 Task: Look for space in Malārd, Iran from 5th September, 2023 to 13th September, 2023 for 6 adults in price range Rs.15000 to Rs.20000. Place can be entire place with 3 bedrooms having 3 beds and 3 bathrooms. Property type can be house, flat, guest house. Booking option can be shelf check-in. Required host language is English.
Action: Mouse moved to (399, 73)
Screenshot: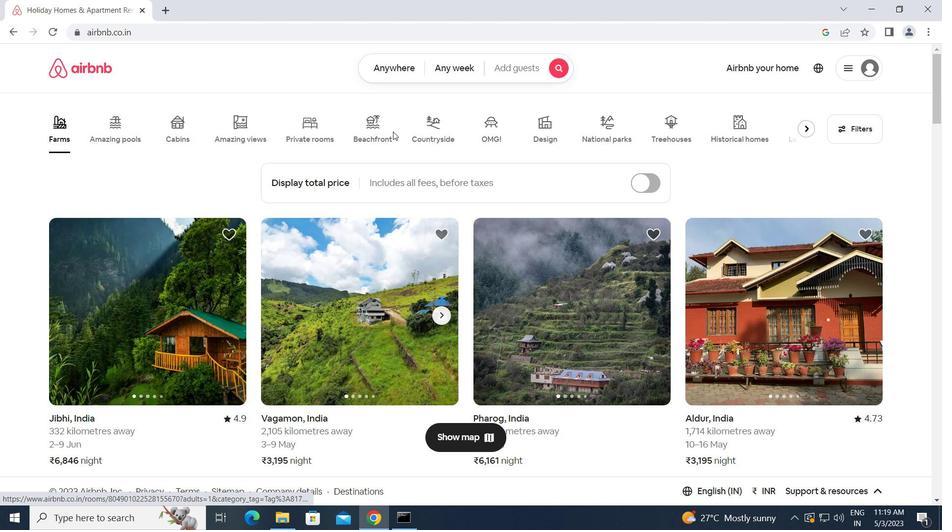 
Action: Mouse pressed left at (399, 73)
Screenshot: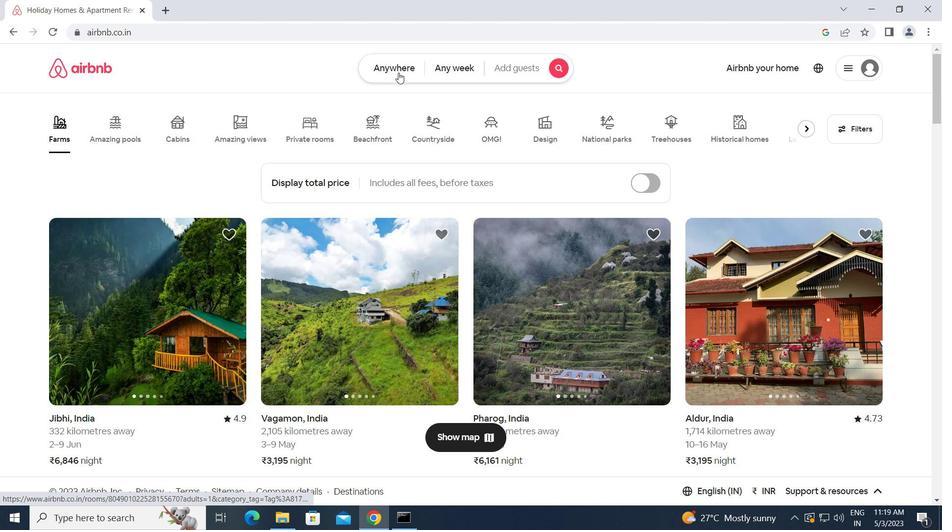 
Action: Mouse moved to (330, 114)
Screenshot: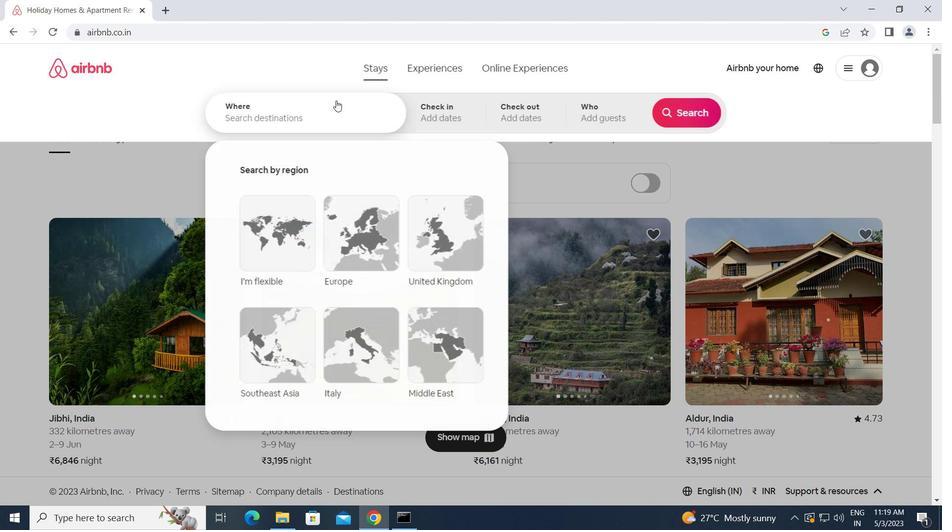 
Action: Mouse pressed left at (330, 114)
Screenshot: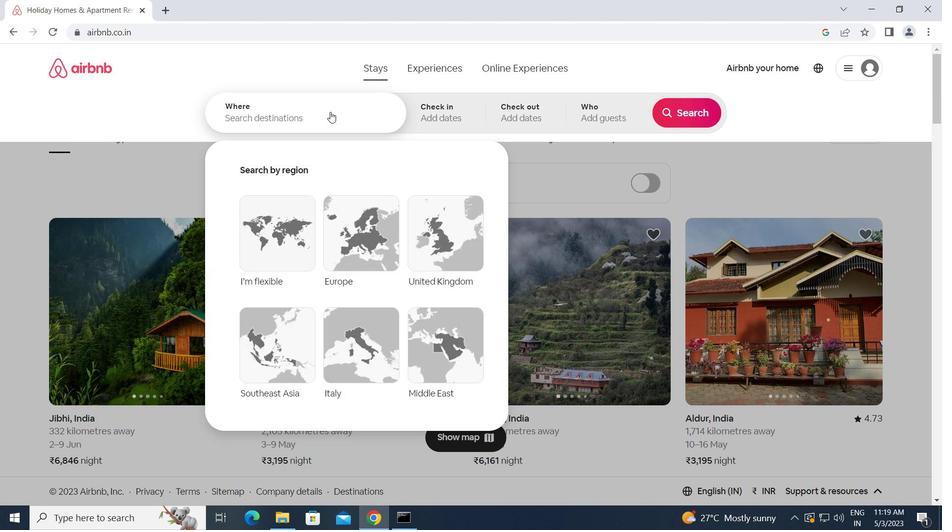 
Action: Key pressed m<Key.caps_lock>alard,<Key.space><Key.caps_lock>i<Key.caps_lock>ran<Key.enter>
Screenshot: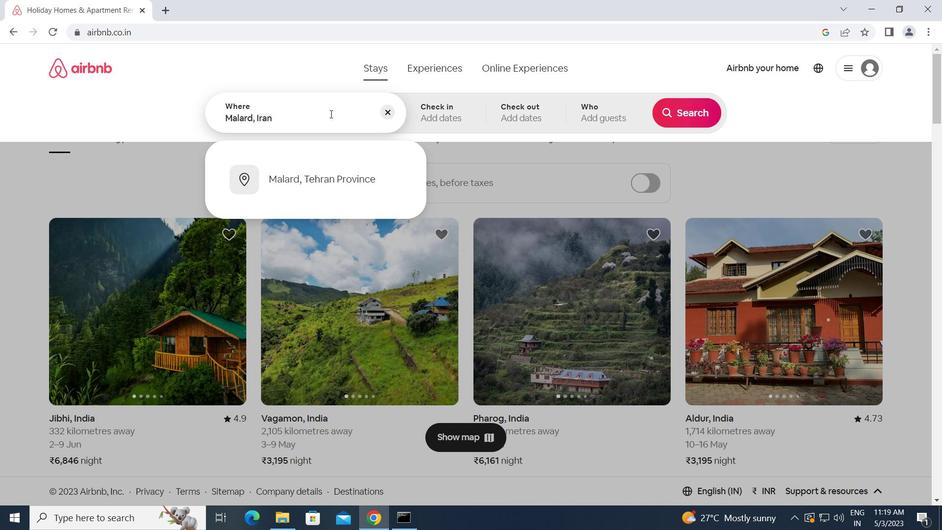 
Action: Mouse moved to (685, 218)
Screenshot: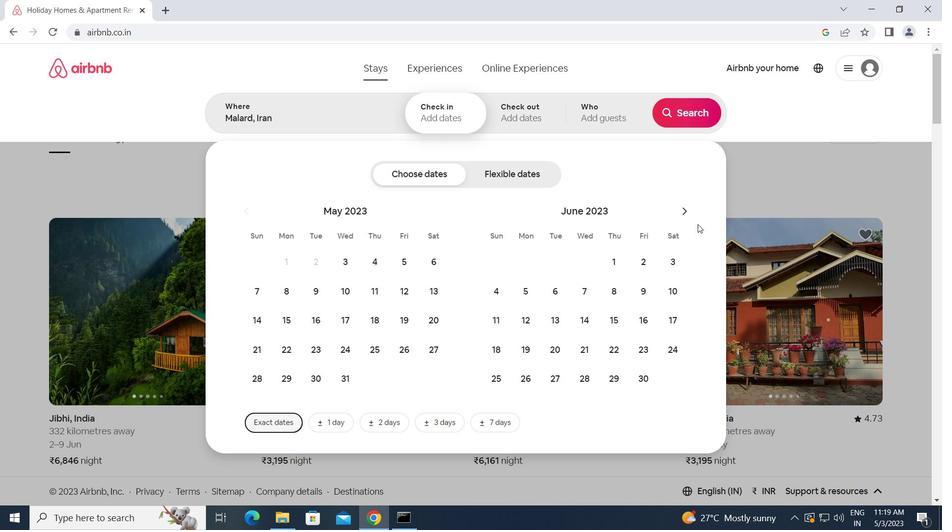 
Action: Mouse pressed left at (685, 218)
Screenshot: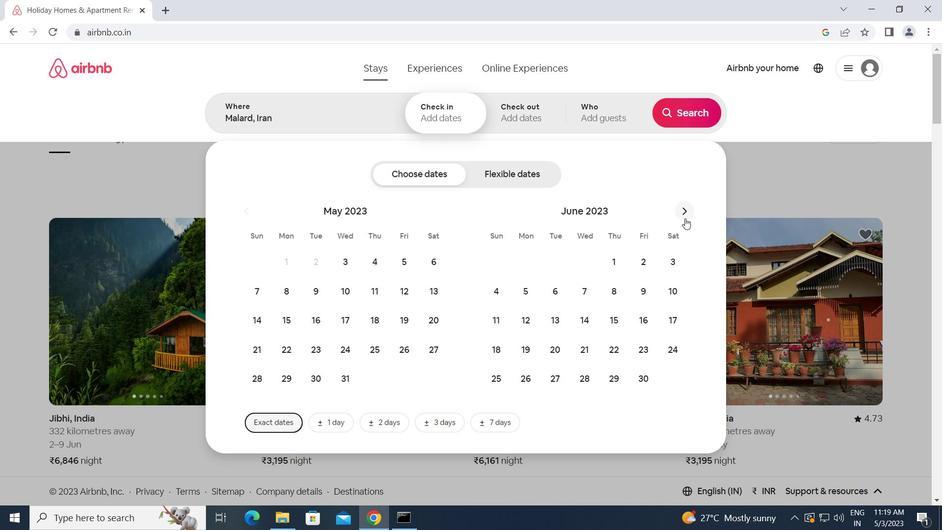 
Action: Mouse pressed left at (685, 218)
Screenshot: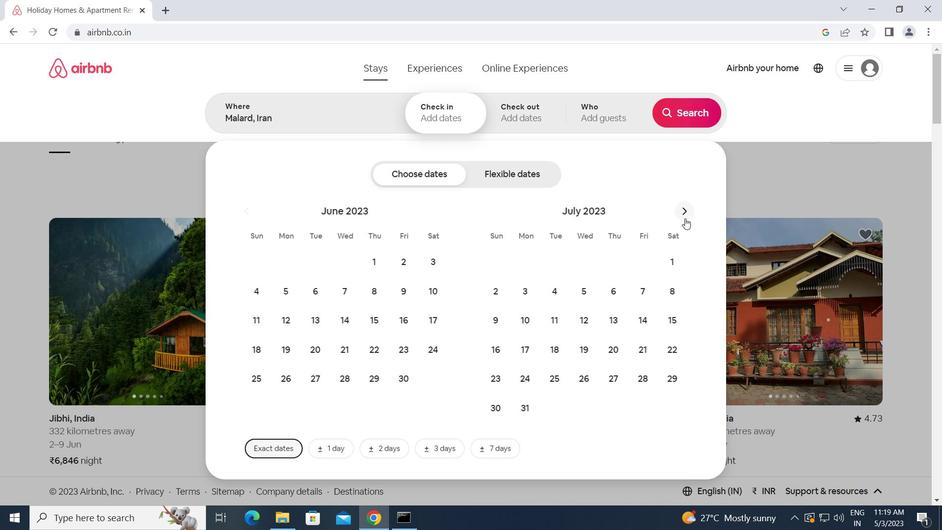 
Action: Mouse pressed left at (685, 218)
Screenshot: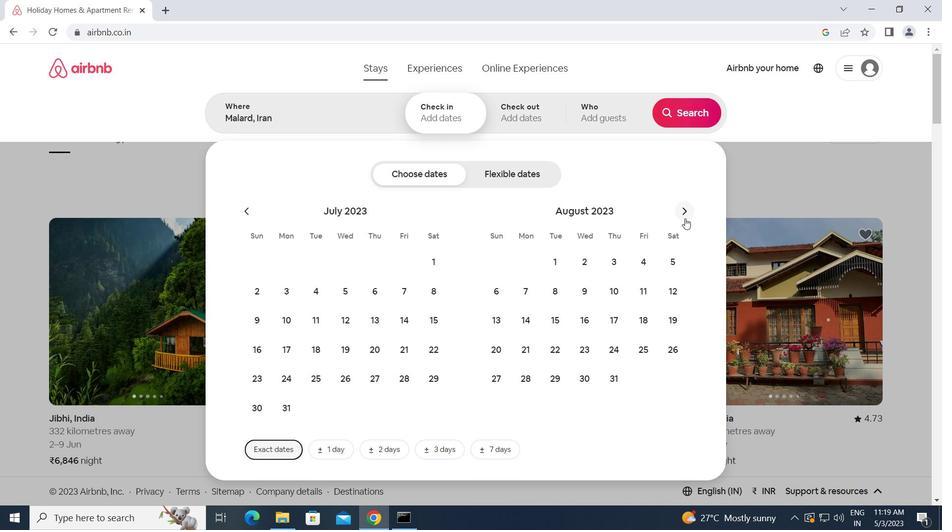 
Action: Mouse moved to (549, 289)
Screenshot: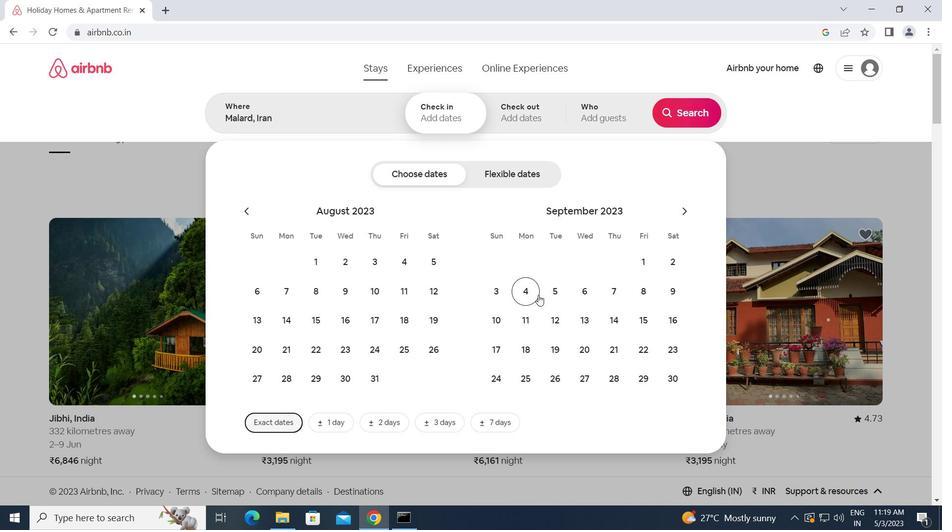 
Action: Mouse pressed left at (549, 289)
Screenshot: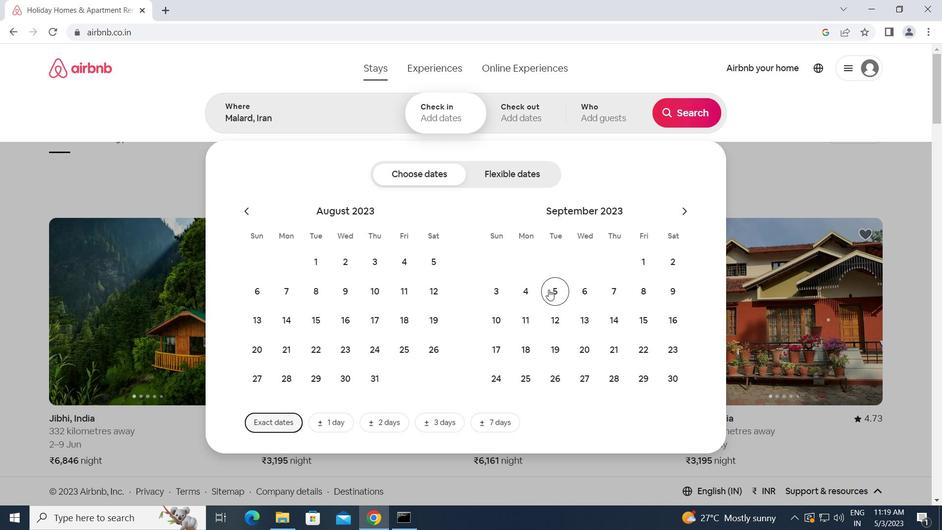 
Action: Mouse moved to (583, 317)
Screenshot: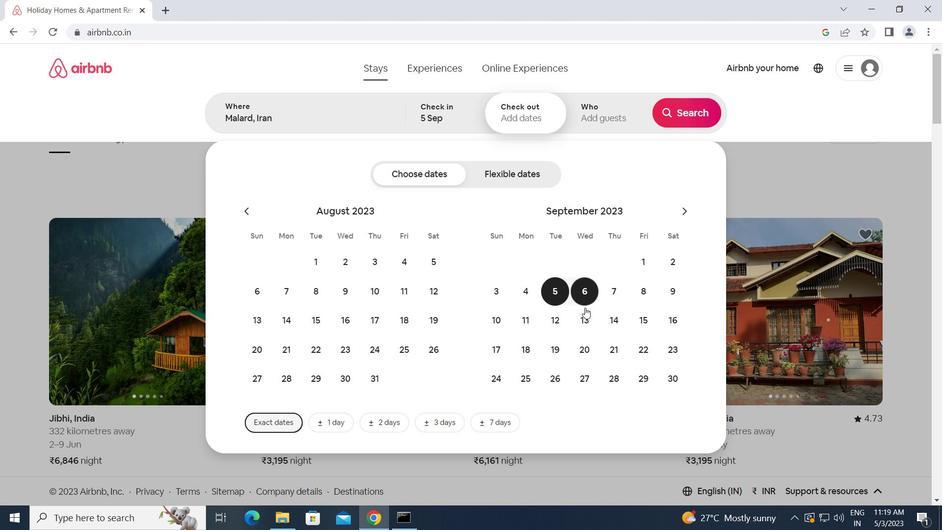 
Action: Mouse pressed left at (583, 317)
Screenshot: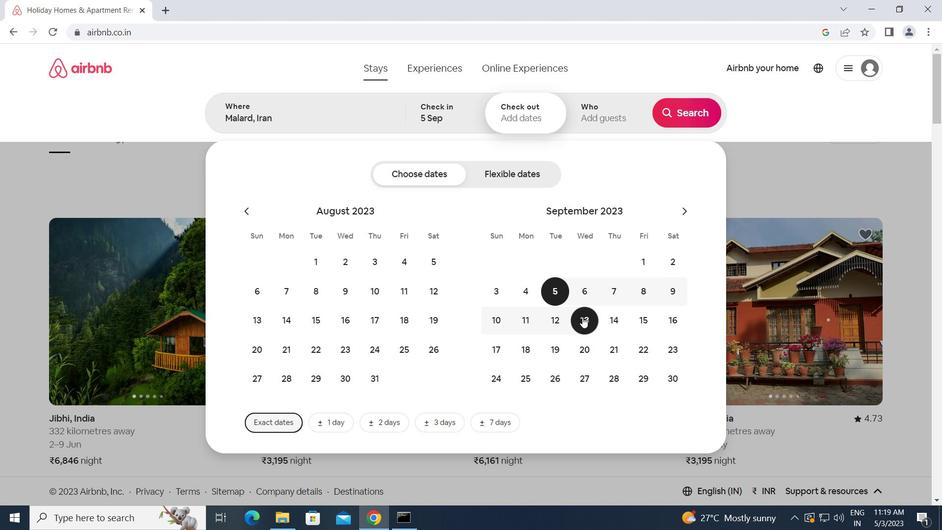 
Action: Mouse moved to (590, 111)
Screenshot: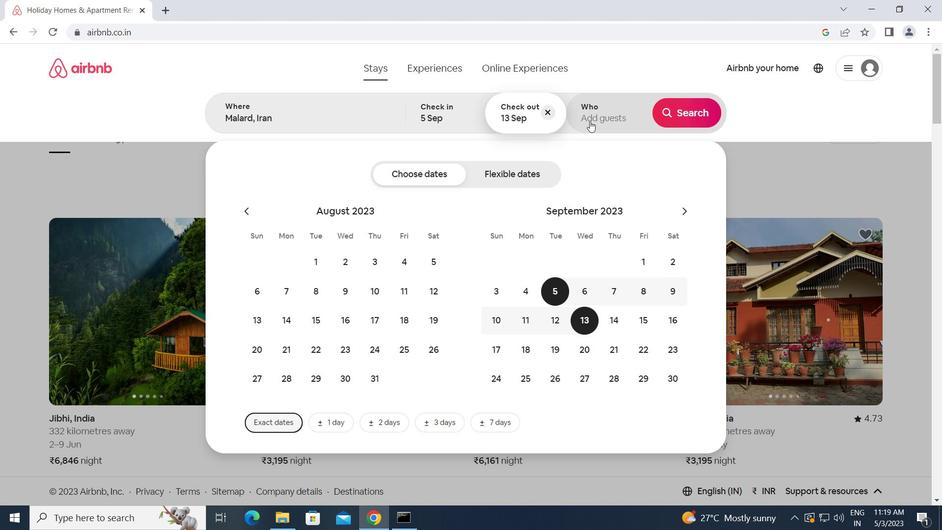 
Action: Mouse pressed left at (590, 111)
Screenshot: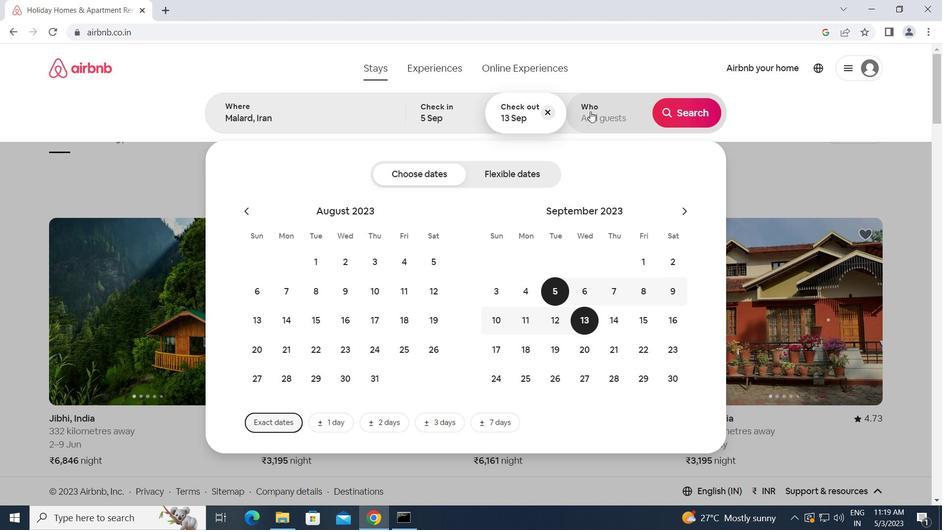 
Action: Mouse moved to (689, 173)
Screenshot: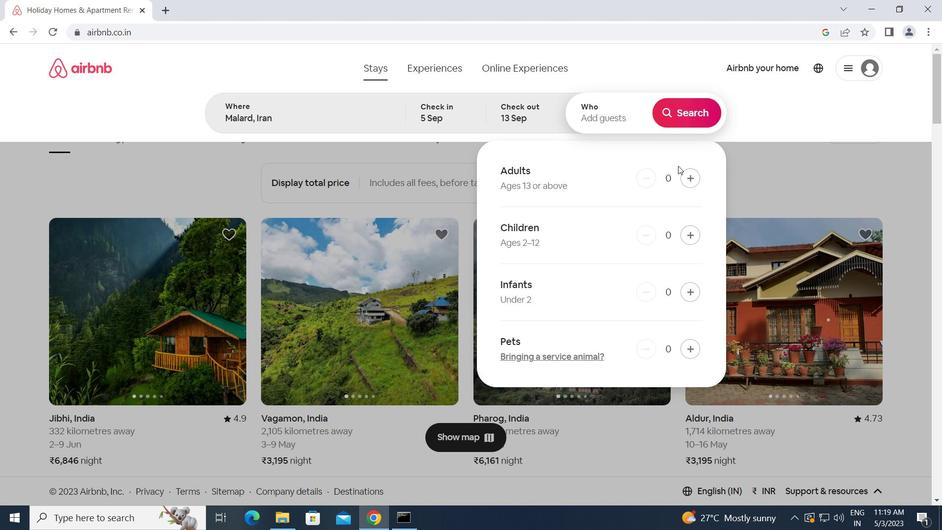 
Action: Mouse pressed left at (689, 173)
Screenshot: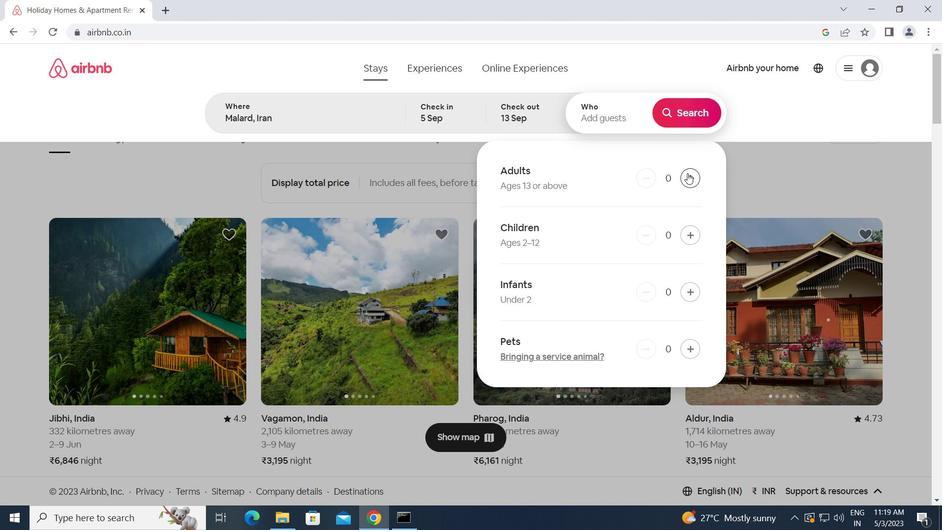 
Action: Mouse pressed left at (689, 173)
Screenshot: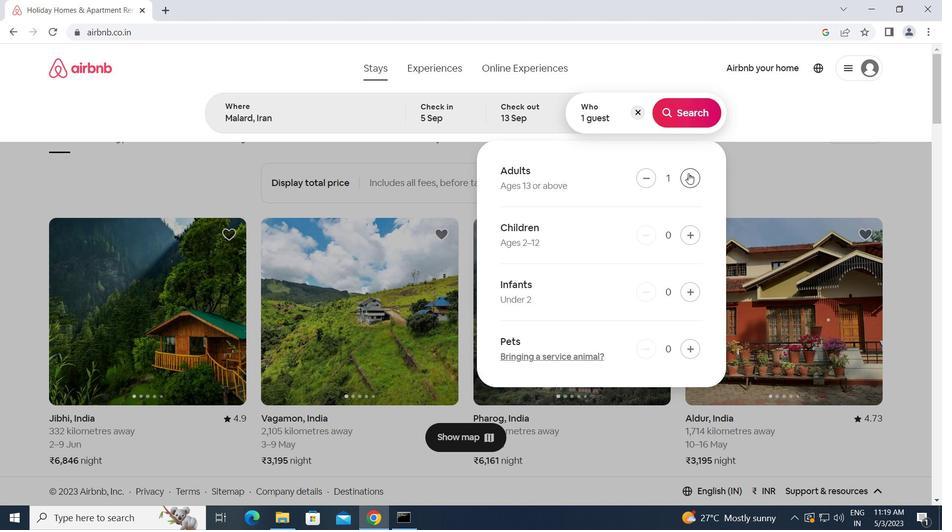 
Action: Mouse pressed left at (689, 173)
Screenshot: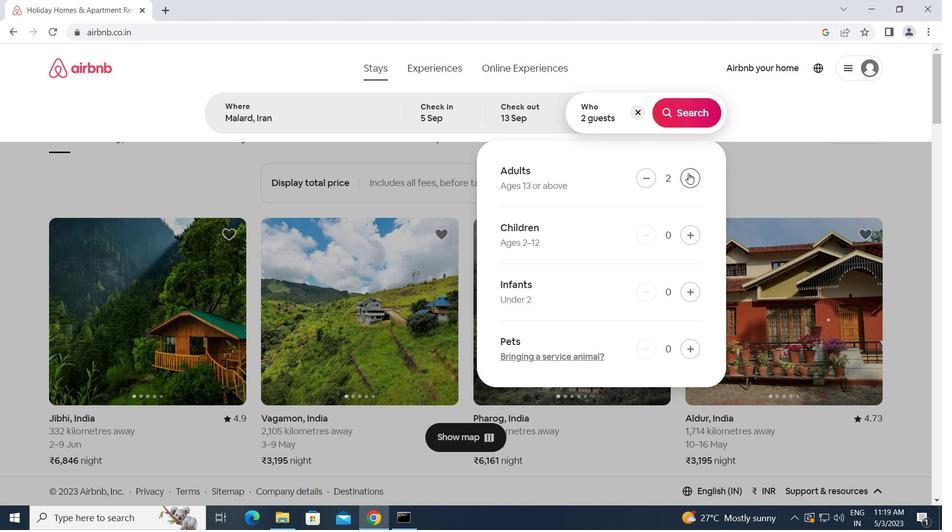 
Action: Mouse pressed left at (689, 173)
Screenshot: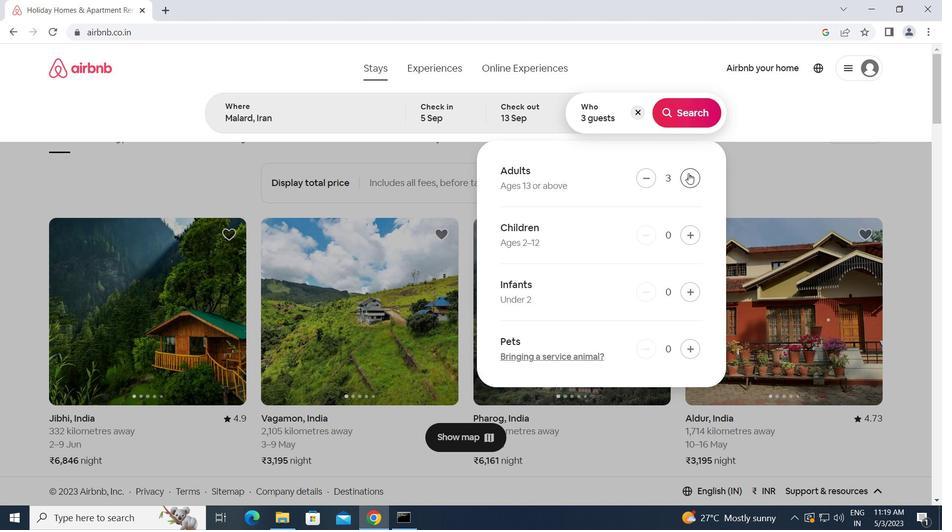 
Action: Mouse pressed left at (689, 173)
Screenshot: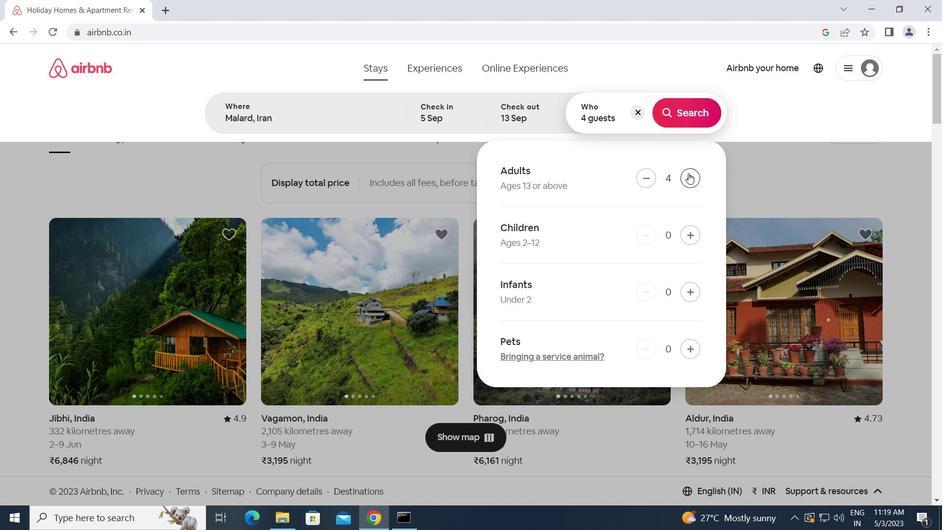 
Action: Mouse pressed left at (689, 173)
Screenshot: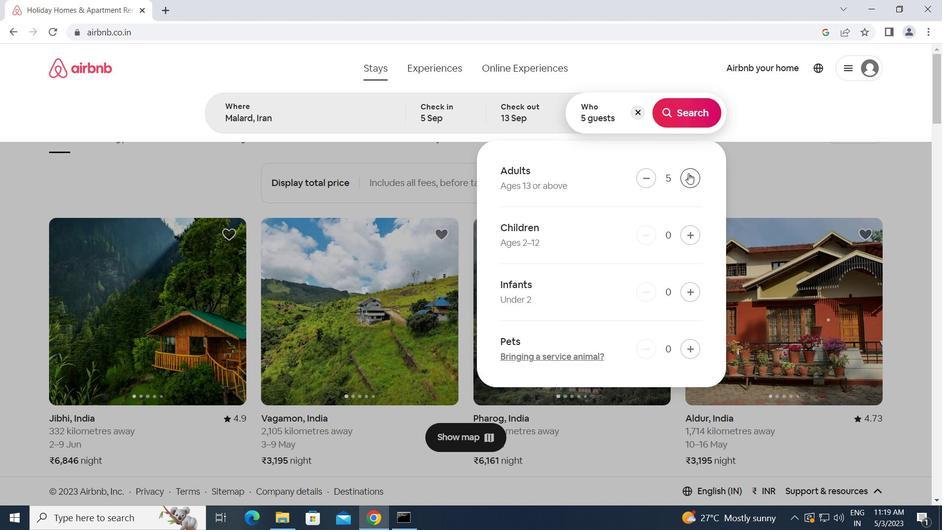 
Action: Mouse moved to (674, 115)
Screenshot: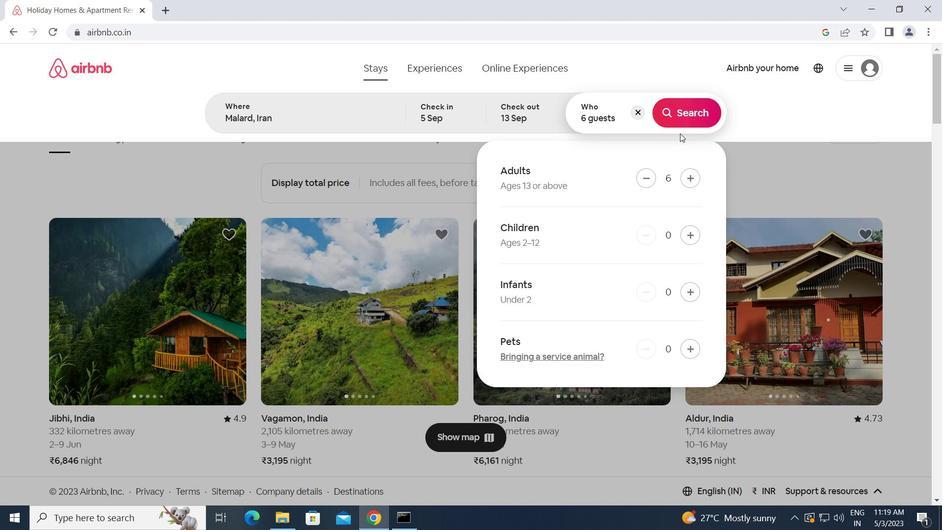 
Action: Mouse pressed left at (674, 115)
Screenshot: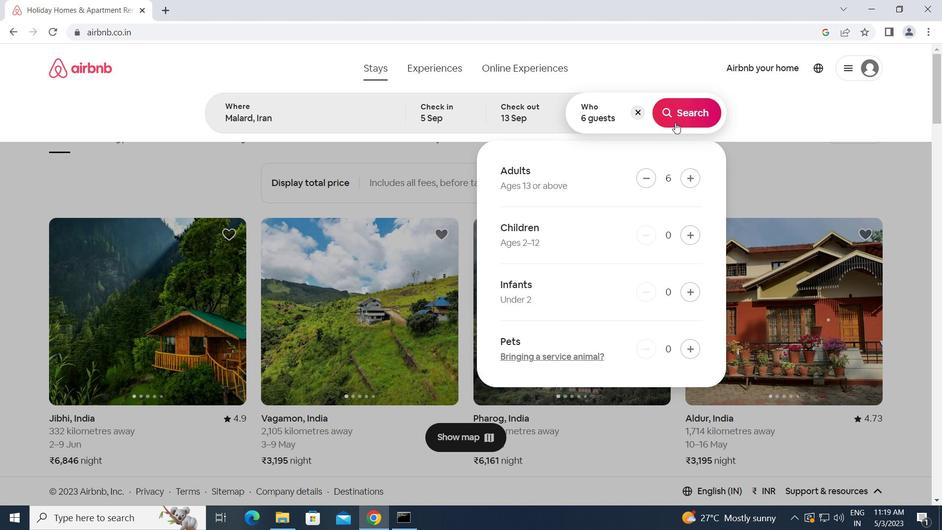 
Action: Mouse moved to (876, 111)
Screenshot: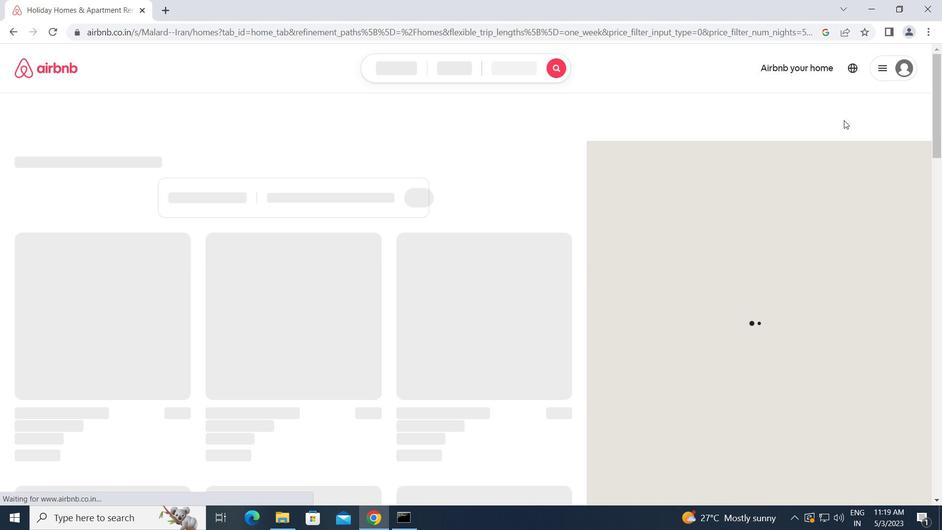 
Action: Mouse pressed left at (876, 111)
Screenshot: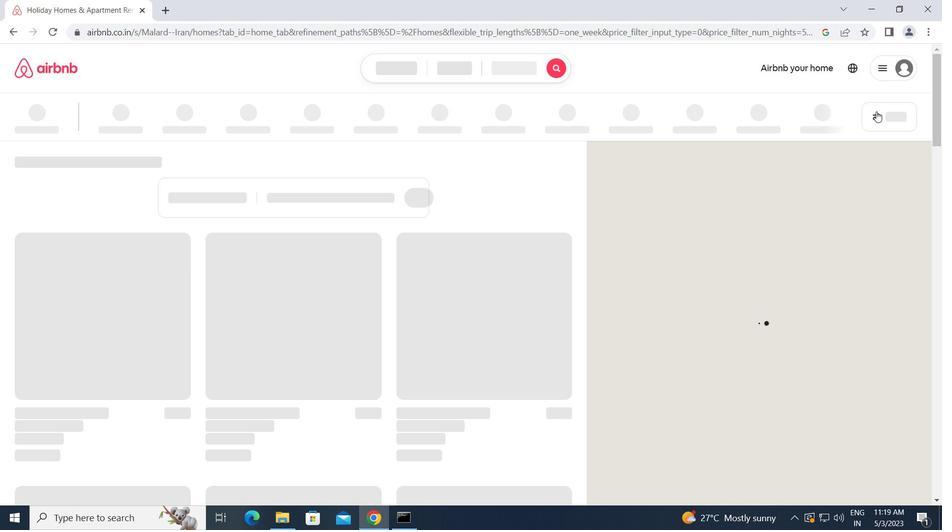 
Action: Mouse moved to (312, 186)
Screenshot: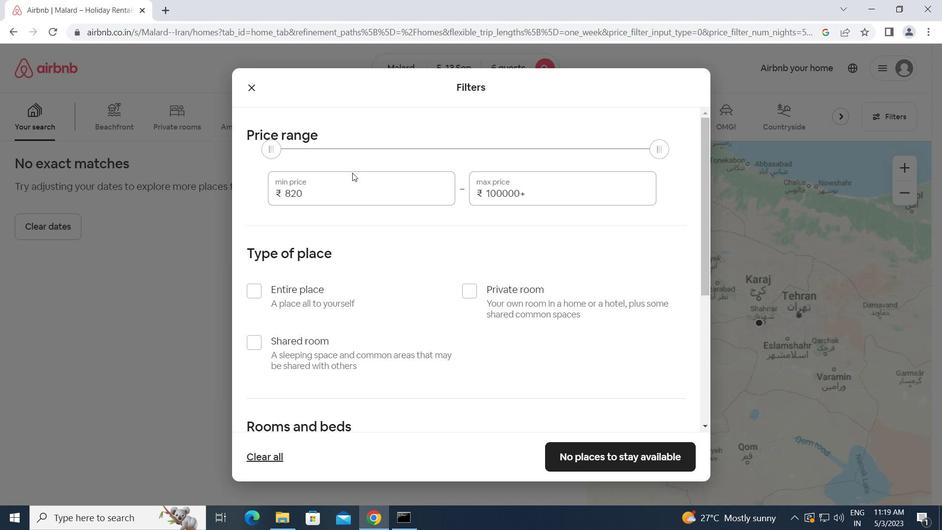 
Action: Mouse pressed left at (312, 186)
Screenshot: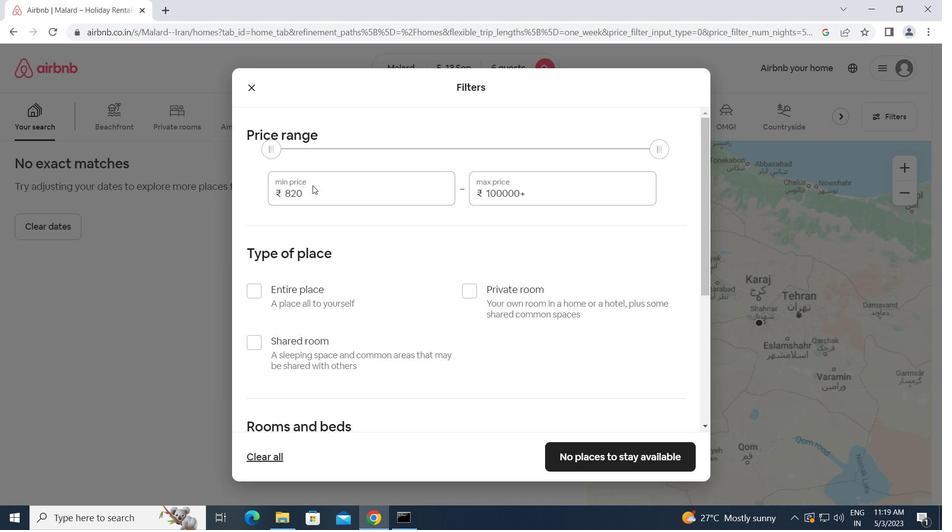 
Action: Mouse moved to (301, 195)
Screenshot: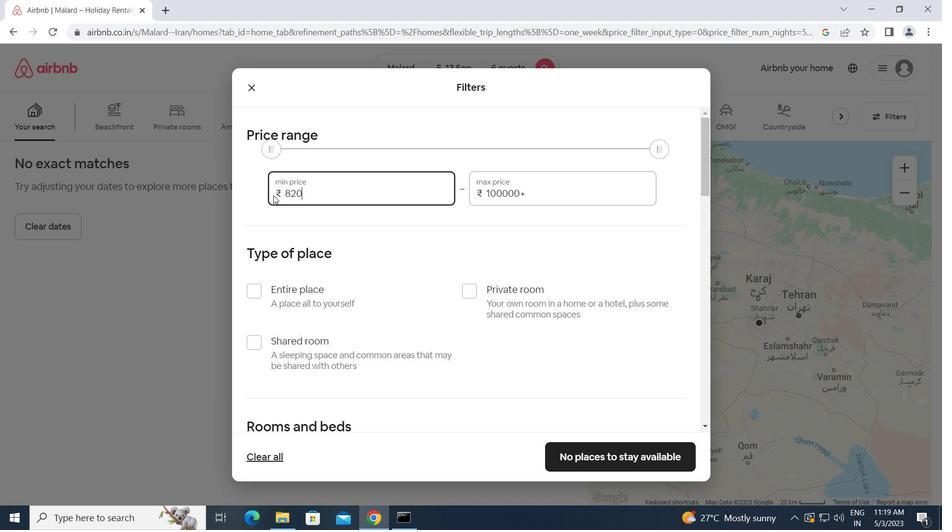 
Action: Mouse pressed left at (301, 195)
Screenshot: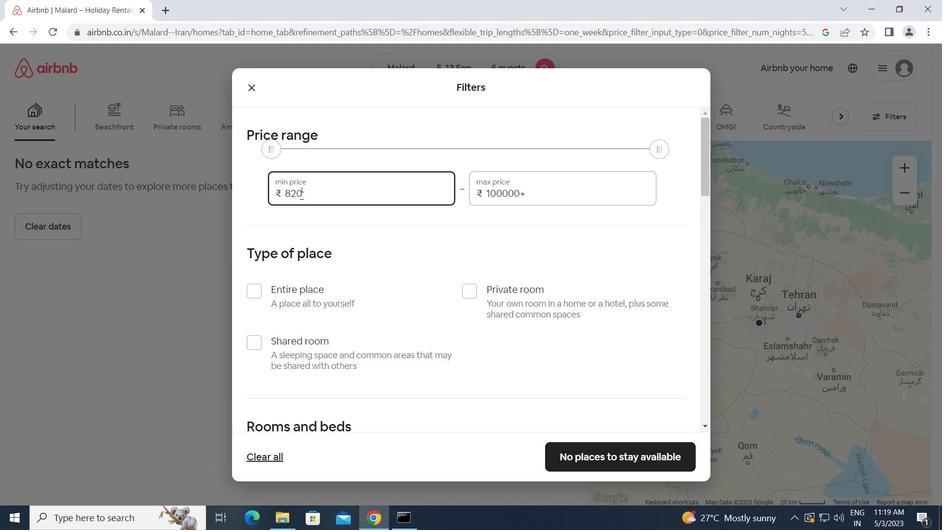 
Action: Mouse moved to (281, 195)
Screenshot: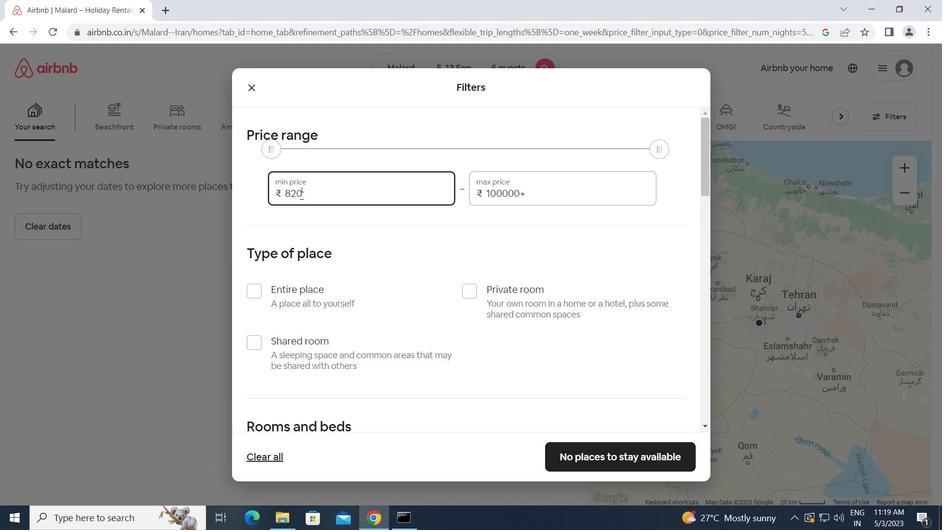 
Action: Key pressed 15000<Key.tab>20000
Screenshot: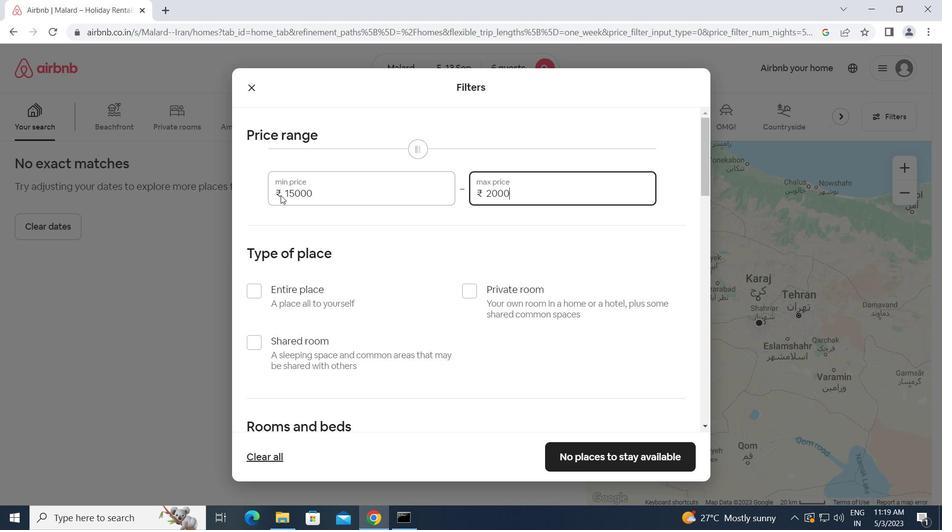 
Action: Mouse moved to (248, 292)
Screenshot: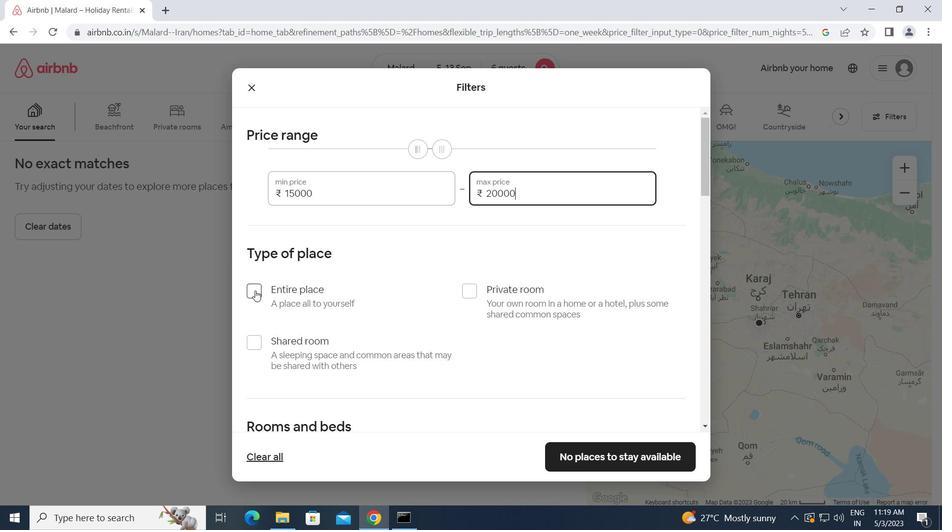 
Action: Mouse pressed left at (248, 292)
Screenshot: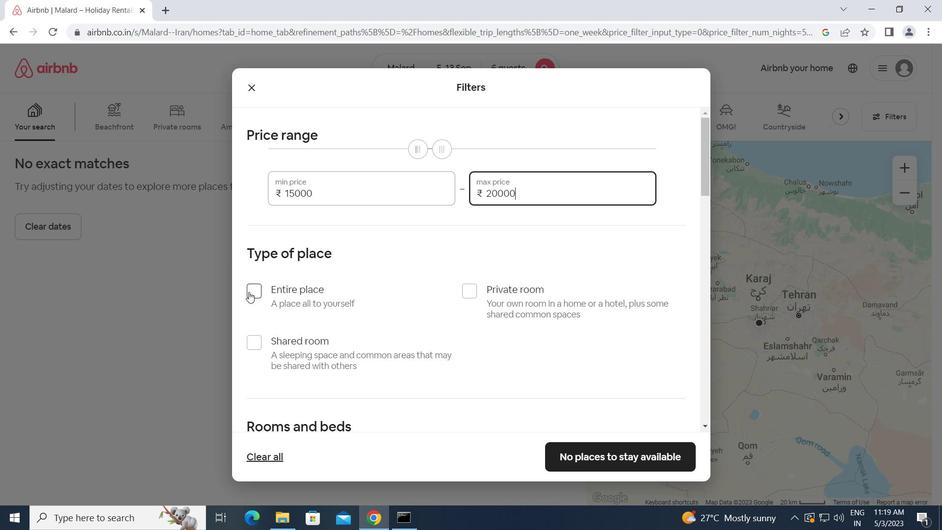 
Action: Mouse moved to (339, 297)
Screenshot: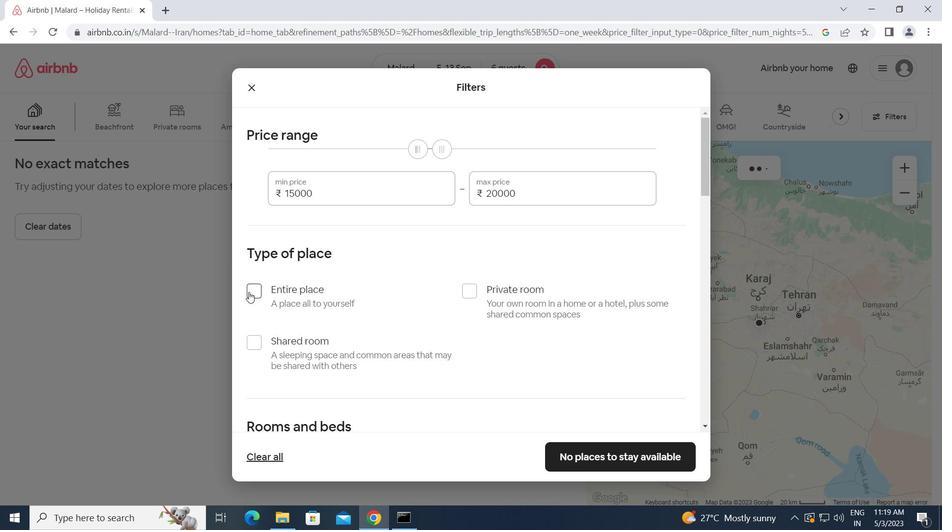 
Action: Mouse scrolled (339, 297) with delta (0, 0)
Screenshot: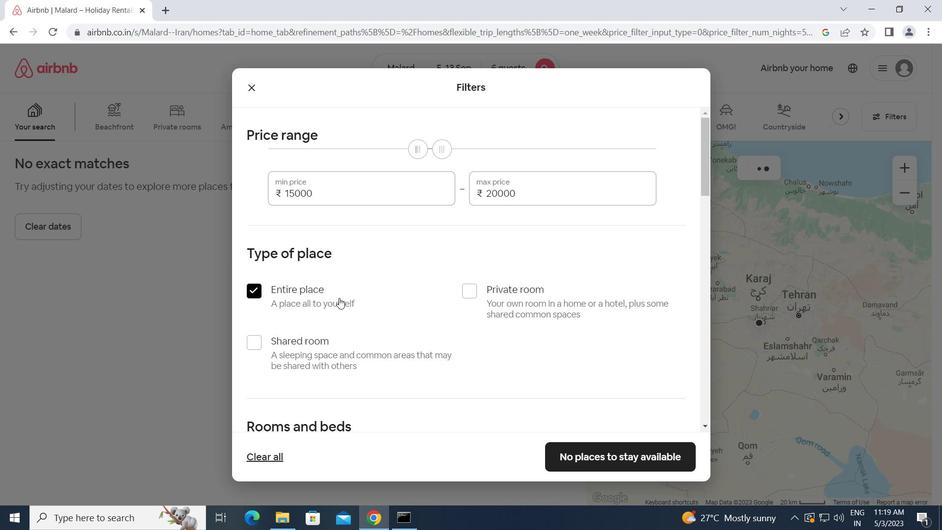 
Action: Mouse scrolled (339, 297) with delta (0, 0)
Screenshot: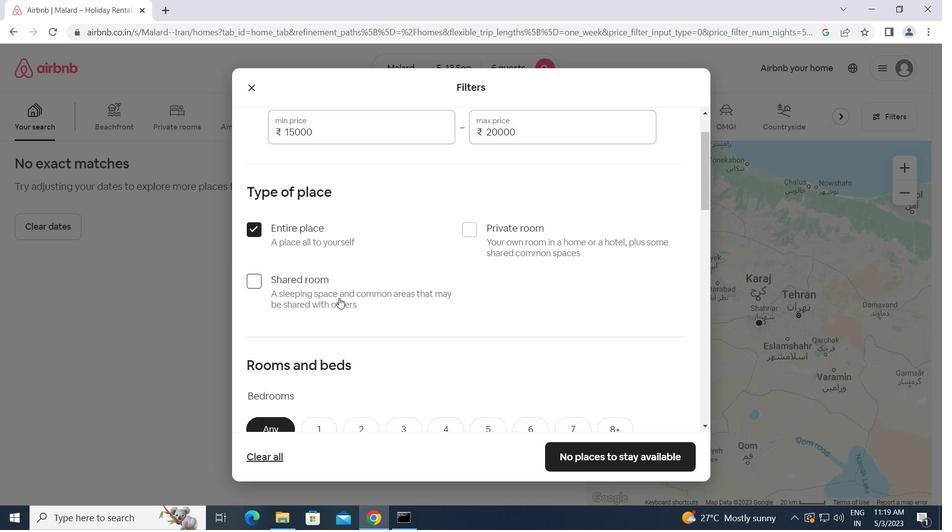 
Action: Mouse scrolled (339, 297) with delta (0, 0)
Screenshot: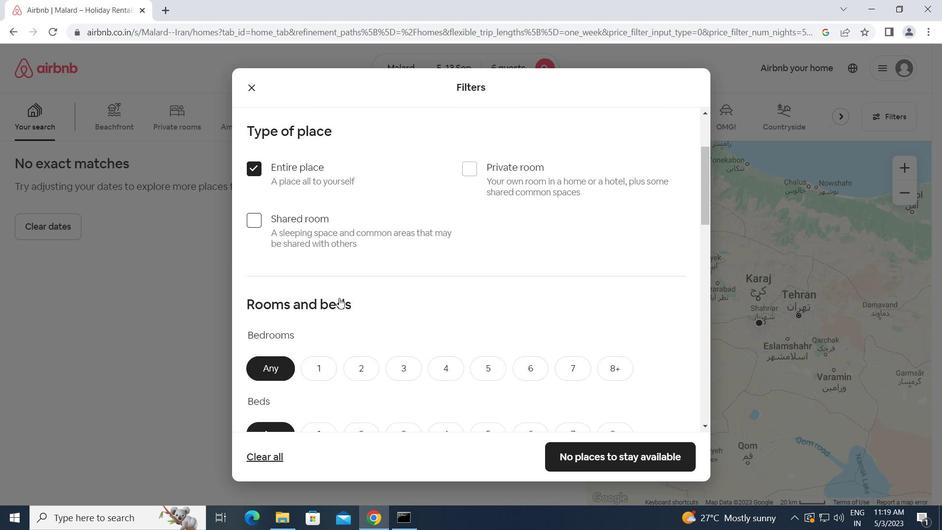 
Action: Mouse moved to (402, 308)
Screenshot: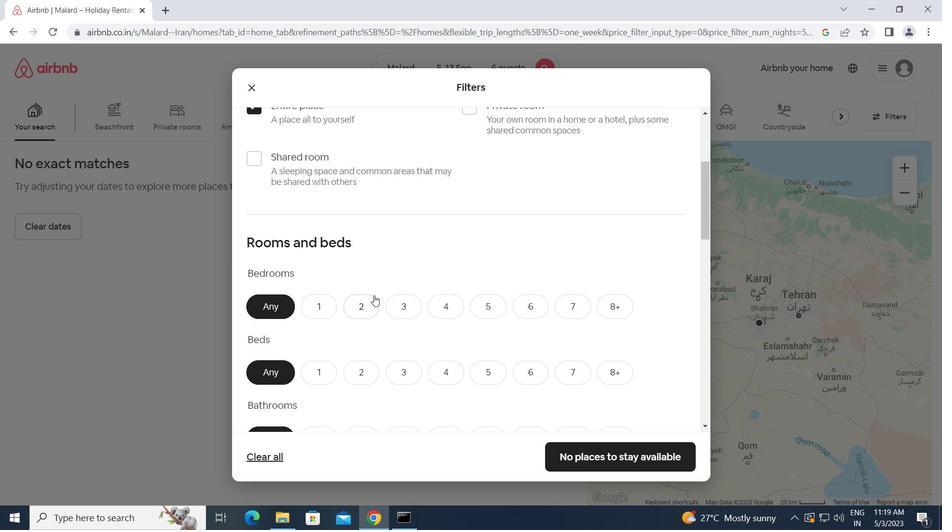 
Action: Mouse pressed left at (402, 308)
Screenshot: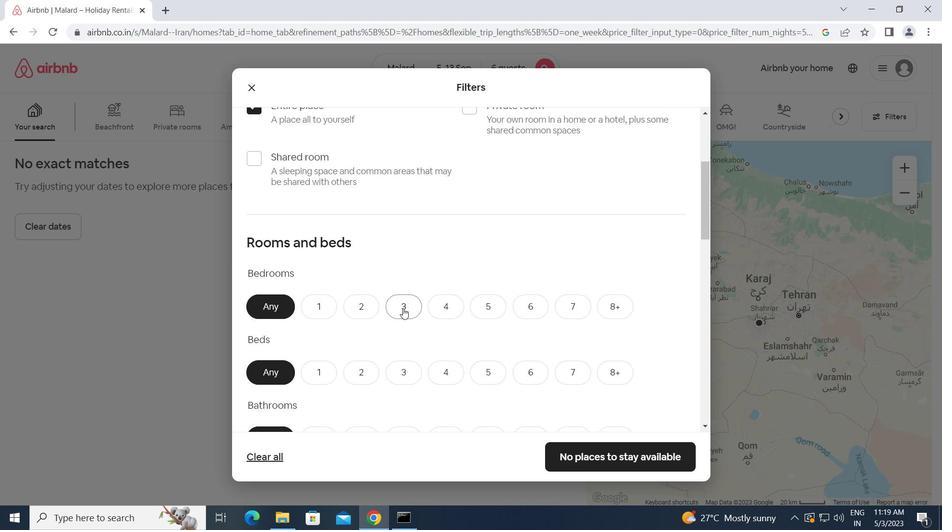 
Action: Mouse moved to (408, 366)
Screenshot: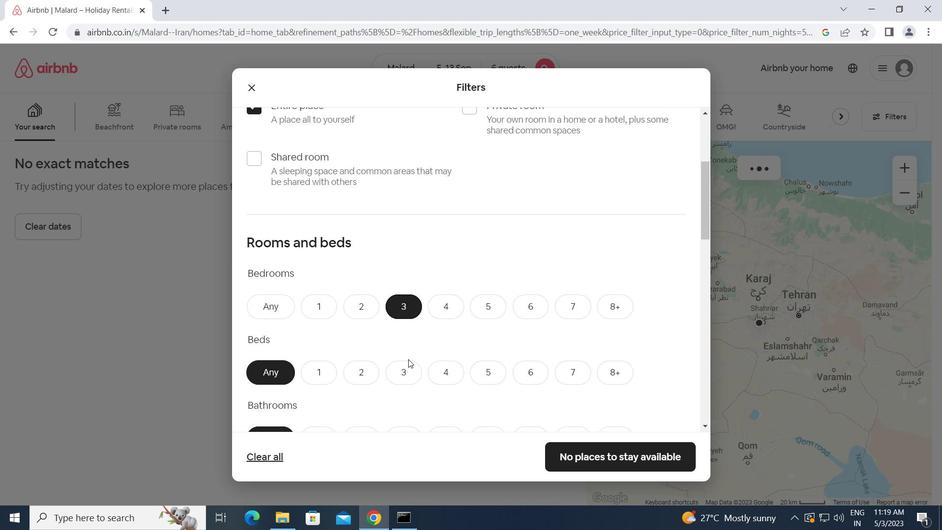 
Action: Mouse pressed left at (408, 366)
Screenshot: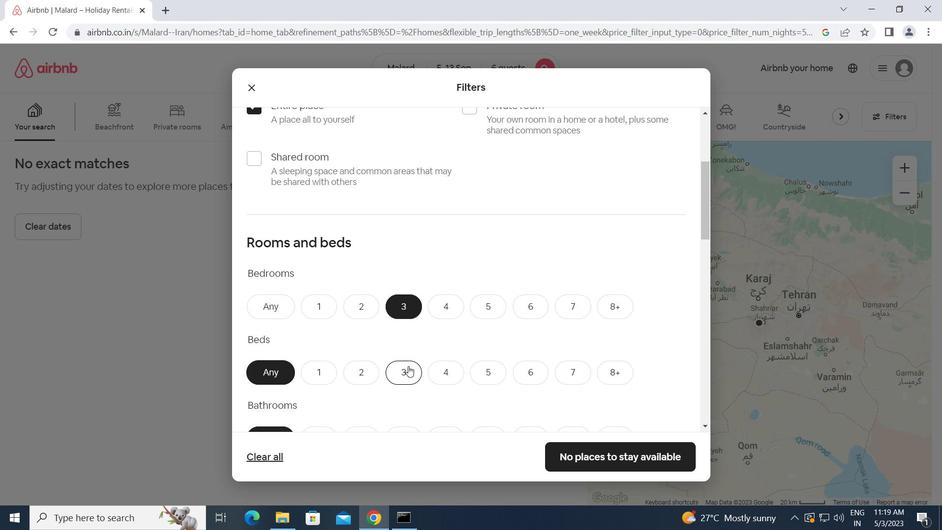 
Action: Mouse scrolled (408, 365) with delta (0, 0)
Screenshot: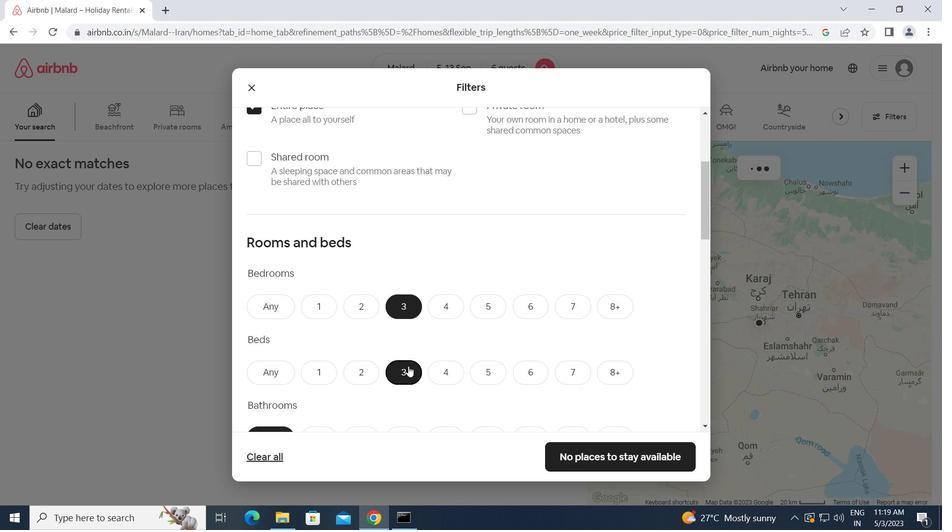 
Action: Mouse scrolled (408, 365) with delta (0, 0)
Screenshot: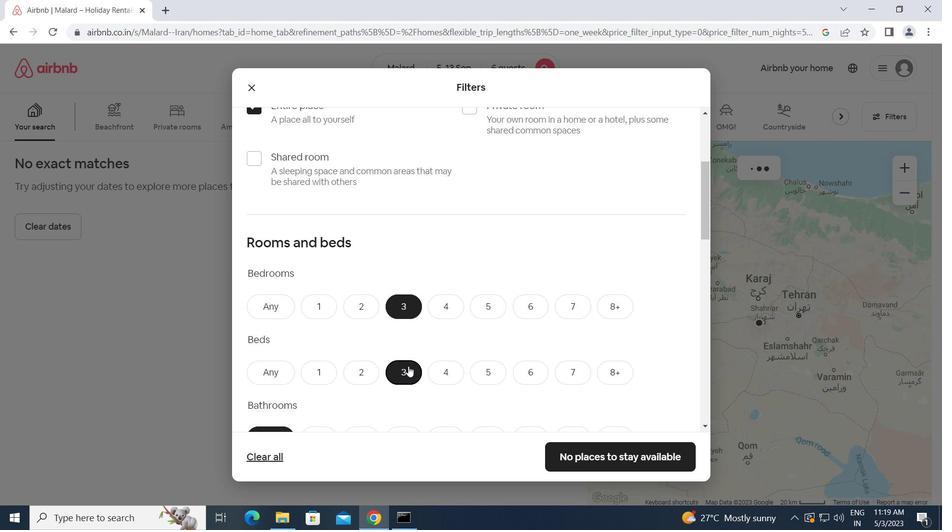 
Action: Mouse scrolled (408, 365) with delta (0, 0)
Screenshot: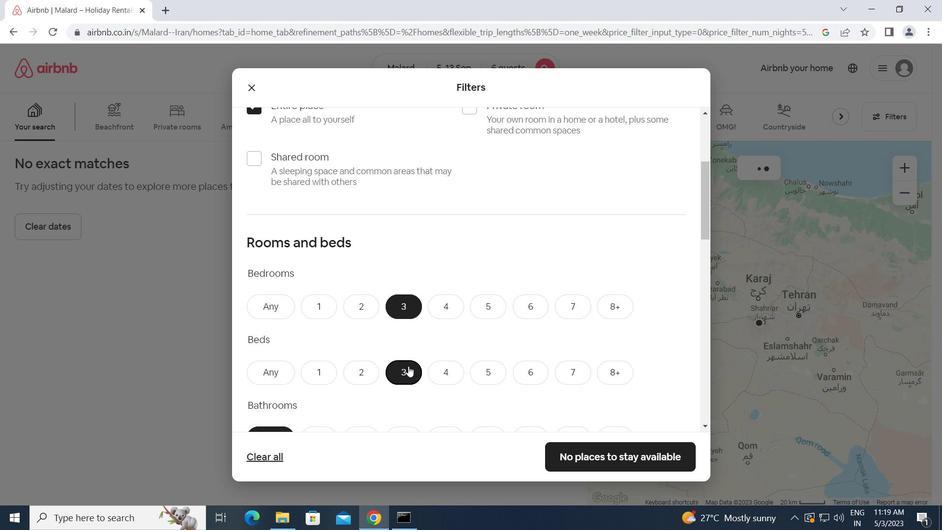 
Action: Mouse moved to (405, 253)
Screenshot: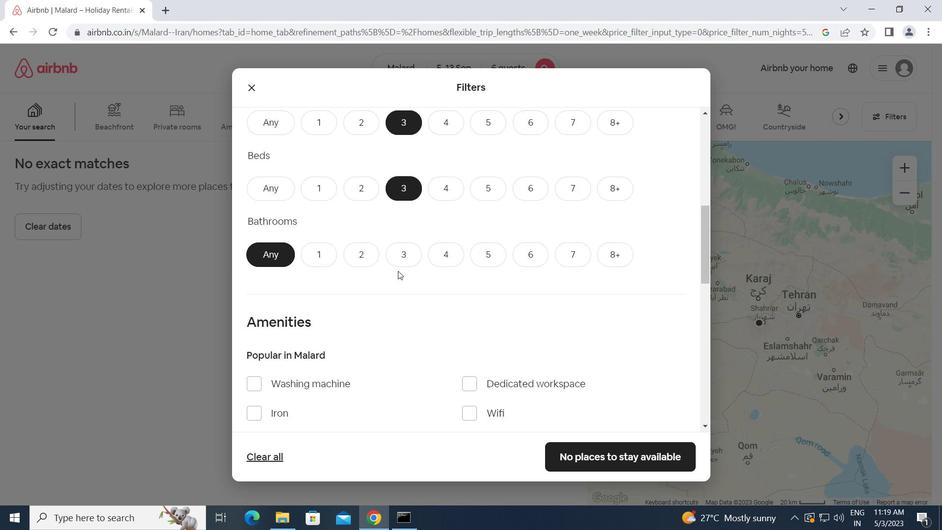 
Action: Mouse pressed left at (405, 253)
Screenshot: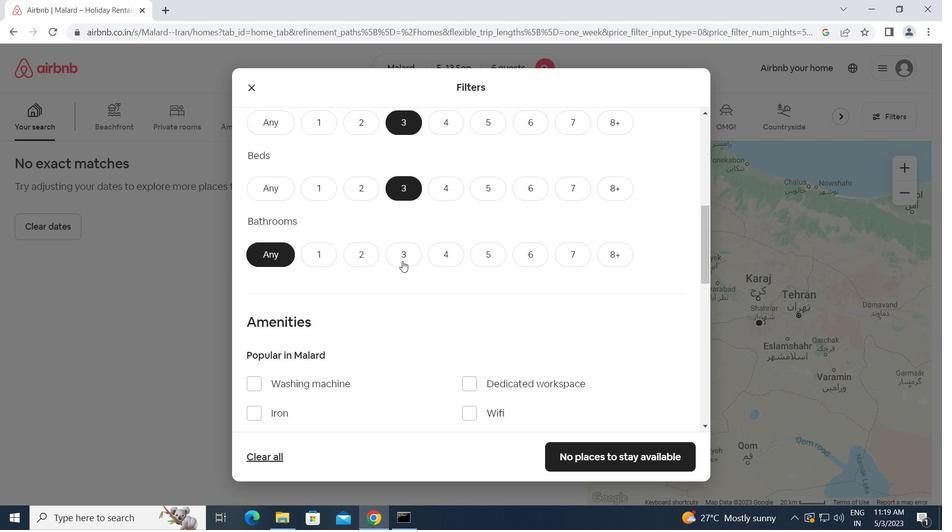 
Action: Mouse moved to (427, 272)
Screenshot: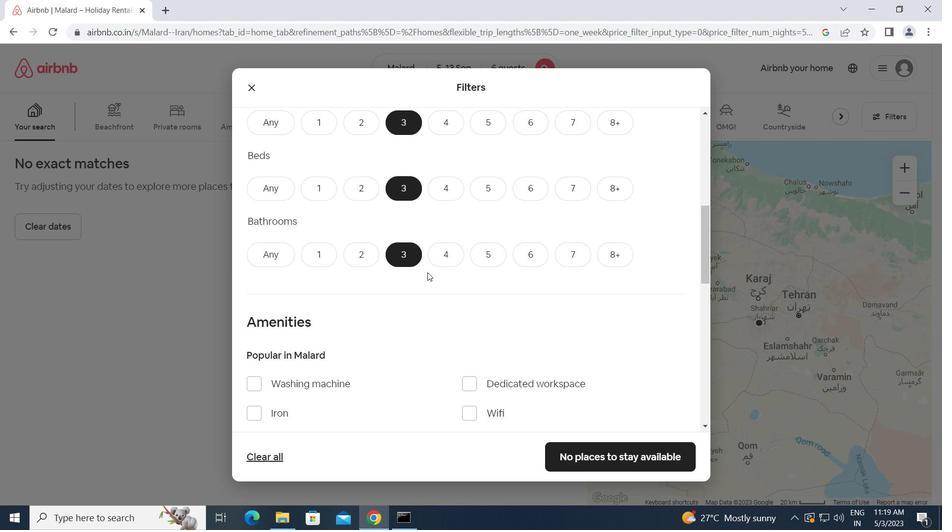 
Action: Mouse scrolled (427, 271) with delta (0, 0)
Screenshot: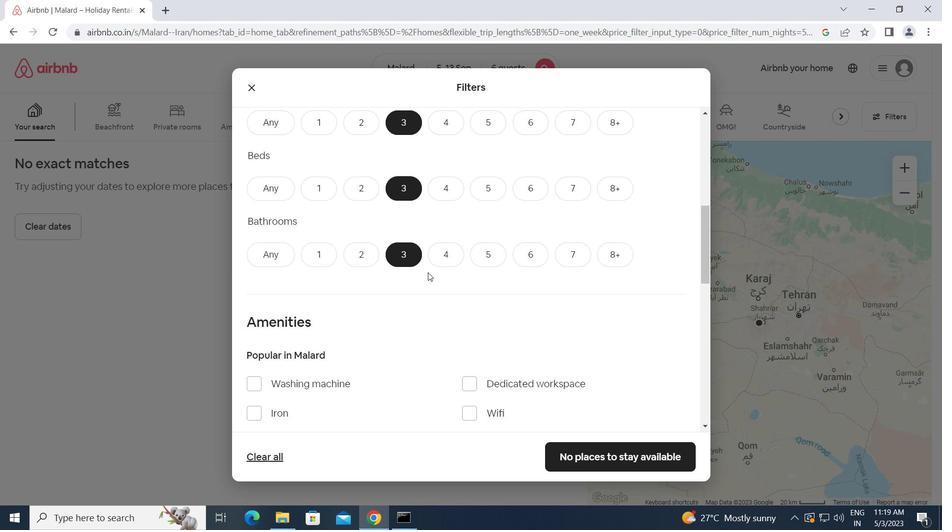 
Action: Mouse moved to (409, 279)
Screenshot: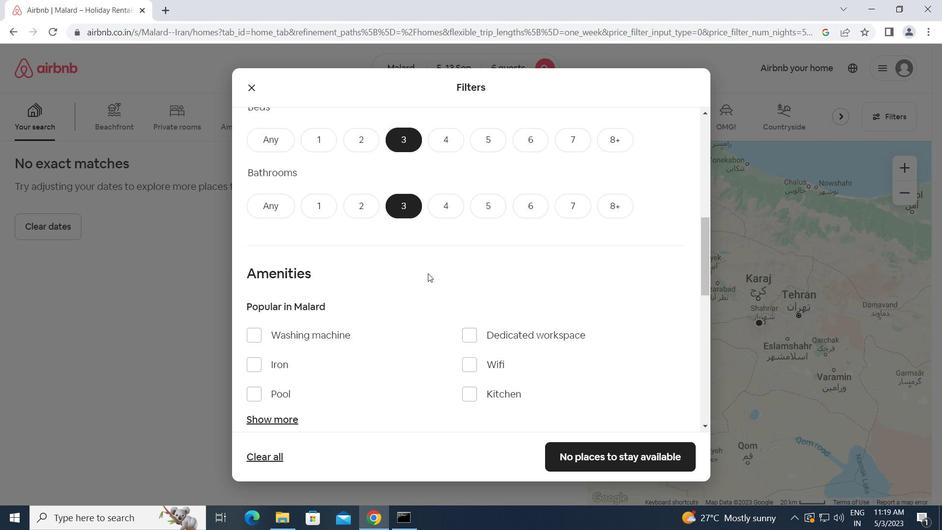 
Action: Mouse scrolled (409, 279) with delta (0, 0)
Screenshot: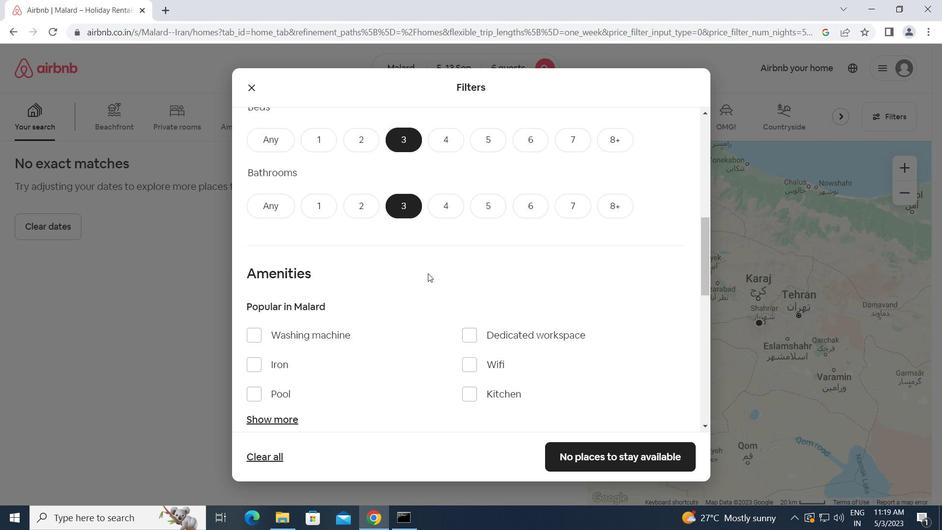 
Action: Mouse moved to (406, 280)
Screenshot: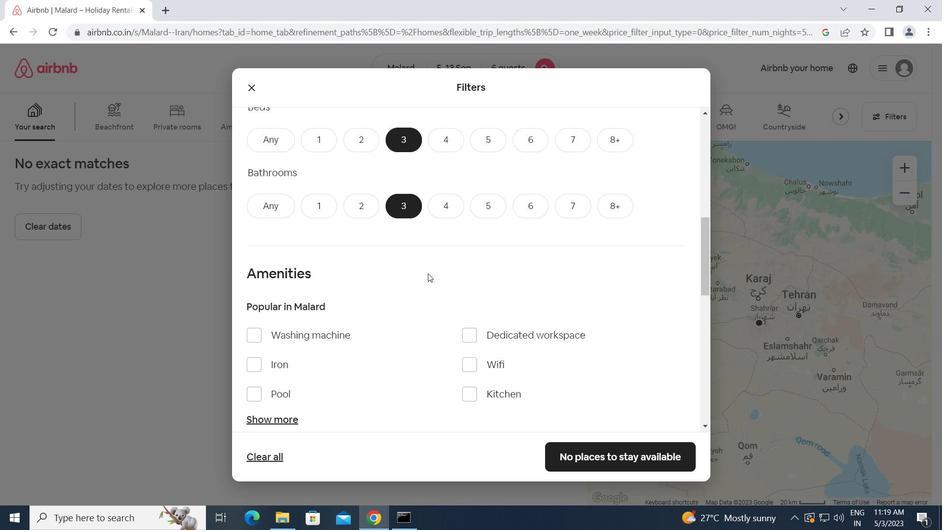 
Action: Mouse scrolled (406, 279) with delta (0, 0)
Screenshot: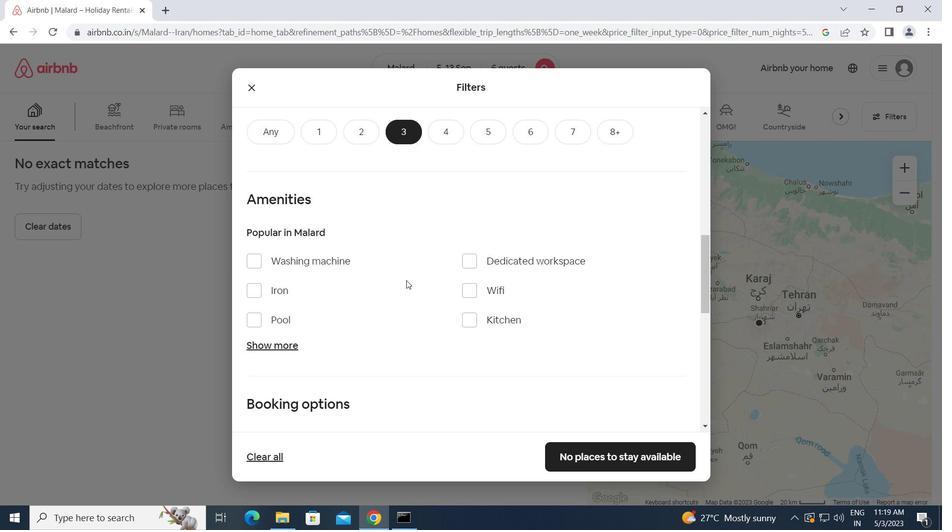 
Action: Mouse scrolled (406, 279) with delta (0, 0)
Screenshot: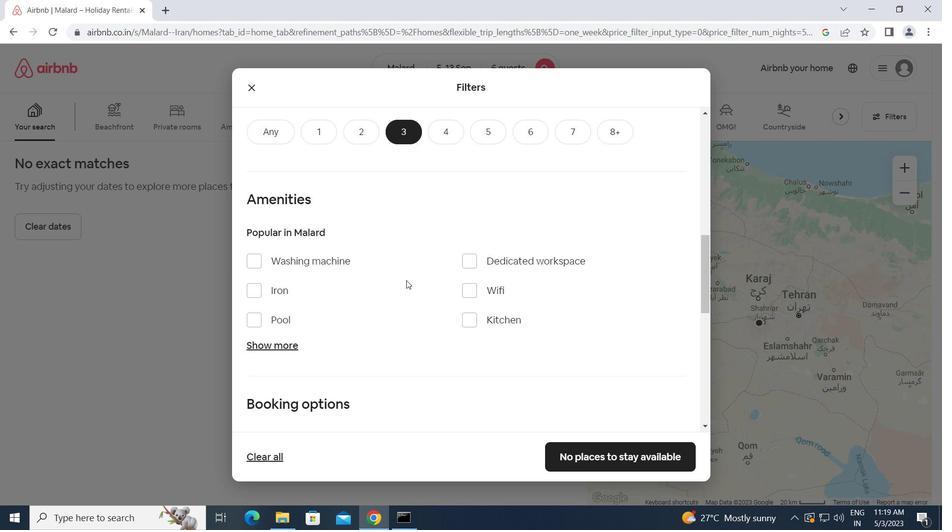 
Action: Mouse moved to (653, 370)
Screenshot: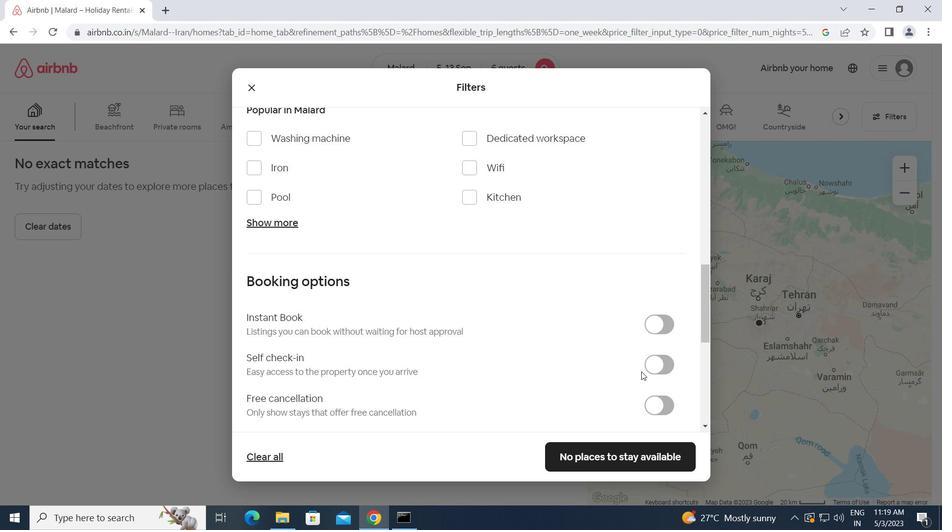 
Action: Mouse pressed left at (653, 370)
Screenshot: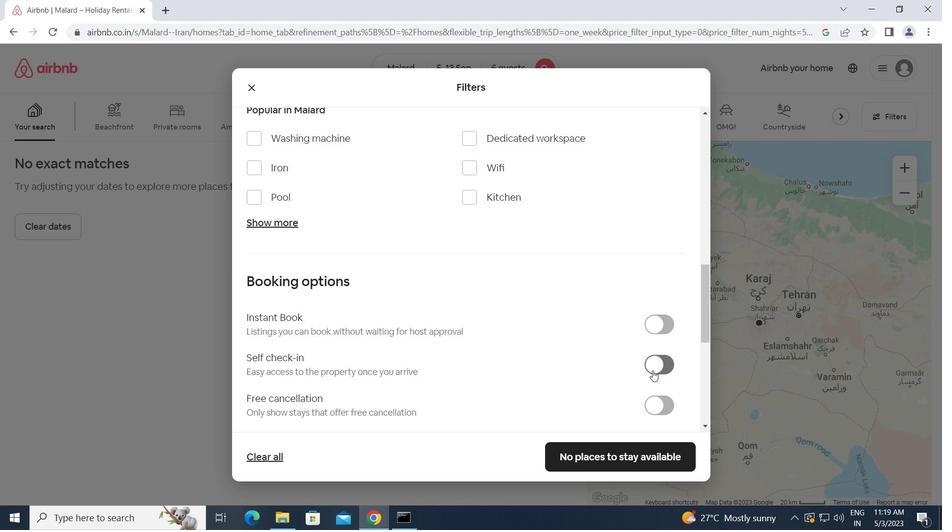 
Action: Mouse moved to (497, 355)
Screenshot: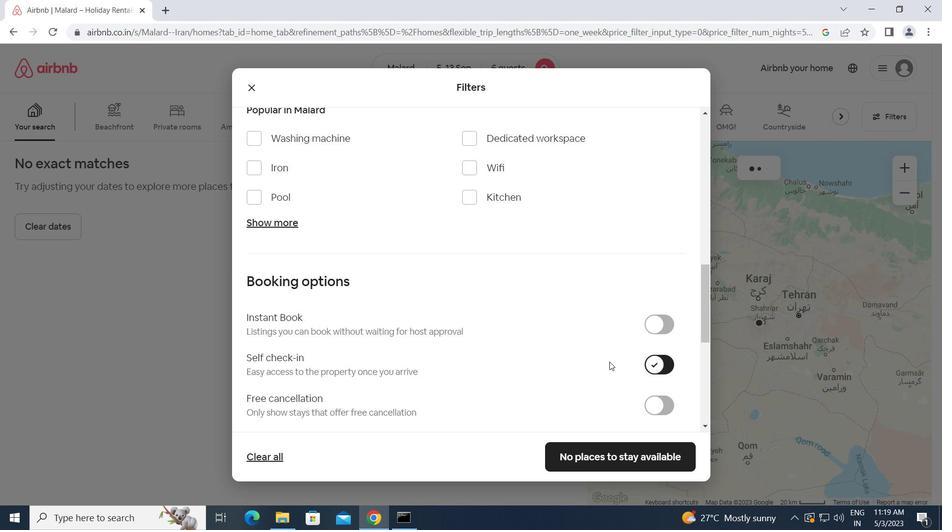 
Action: Mouse scrolled (497, 354) with delta (0, 0)
Screenshot: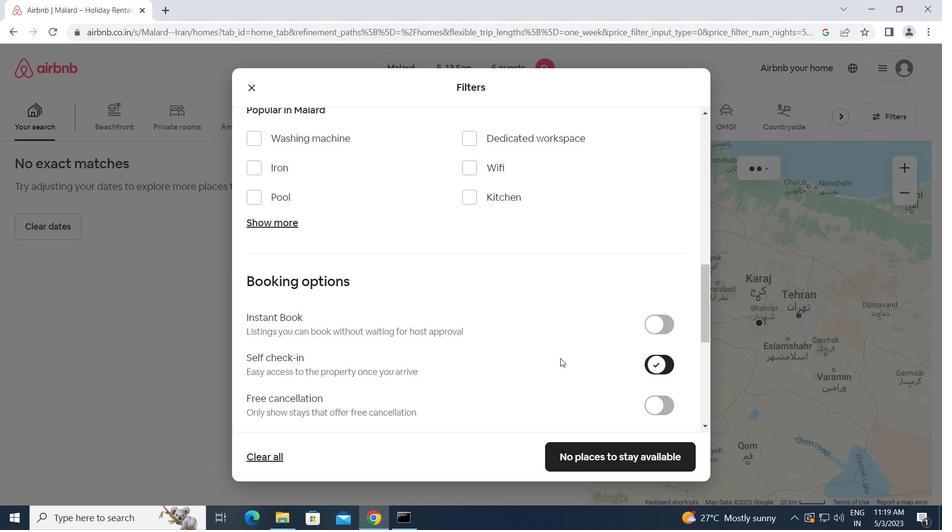 
Action: Mouse scrolled (497, 354) with delta (0, 0)
Screenshot: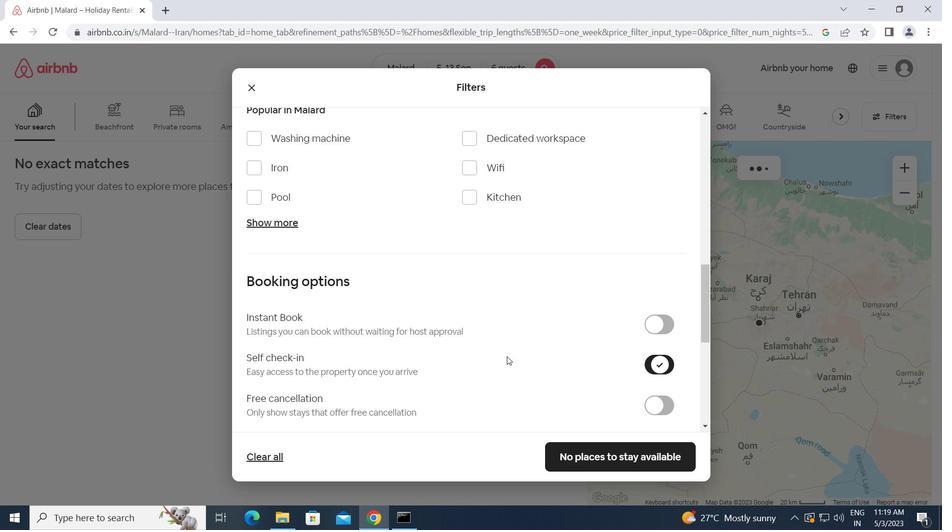 
Action: Mouse scrolled (497, 354) with delta (0, 0)
Screenshot: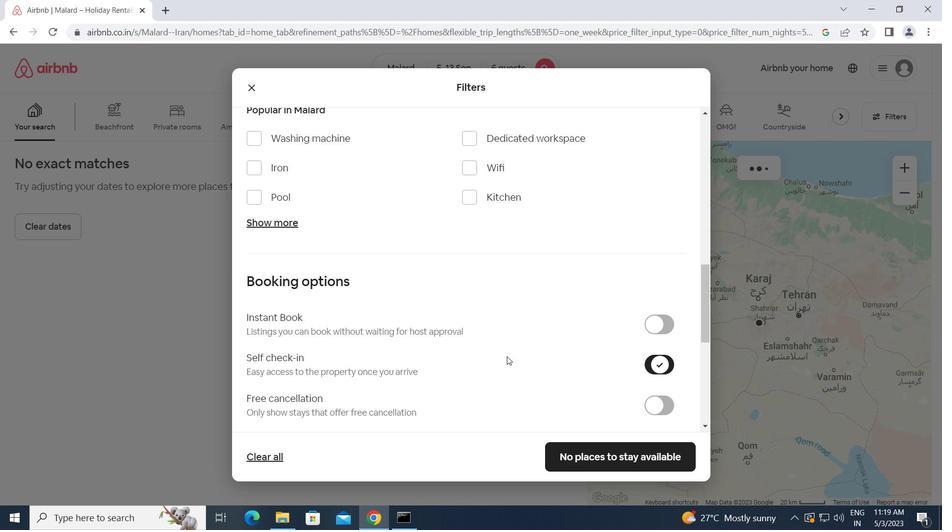 
Action: Mouse scrolled (497, 354) with delta (0, 0)
Screenshot: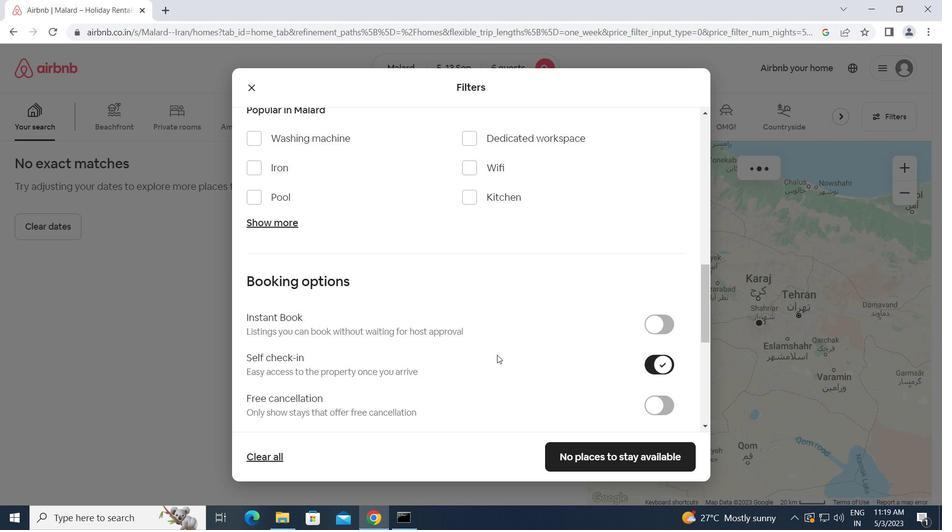 
Action: Mouse scrolled (497, 354) with delta (0, 0)
Screenshot: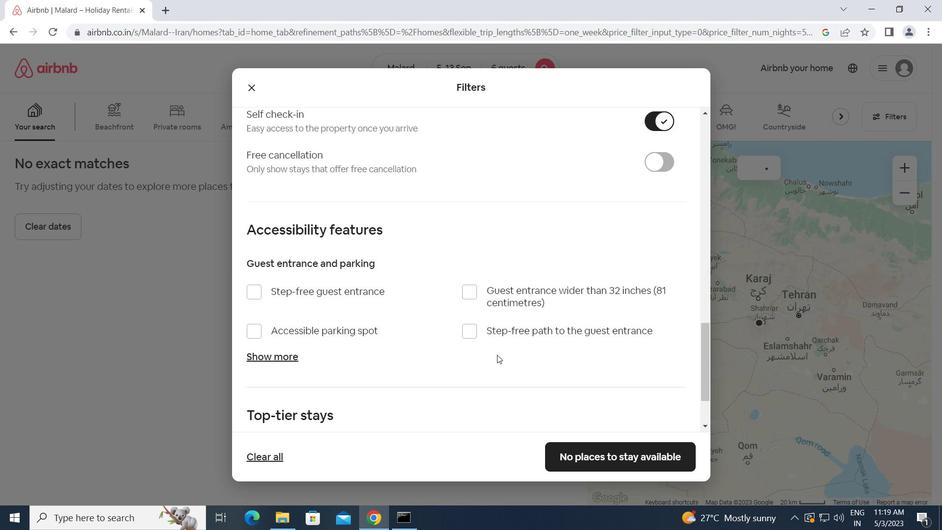 
Action: Mouse scrolled (497, 354) with delta (0, 0)
Screenshot: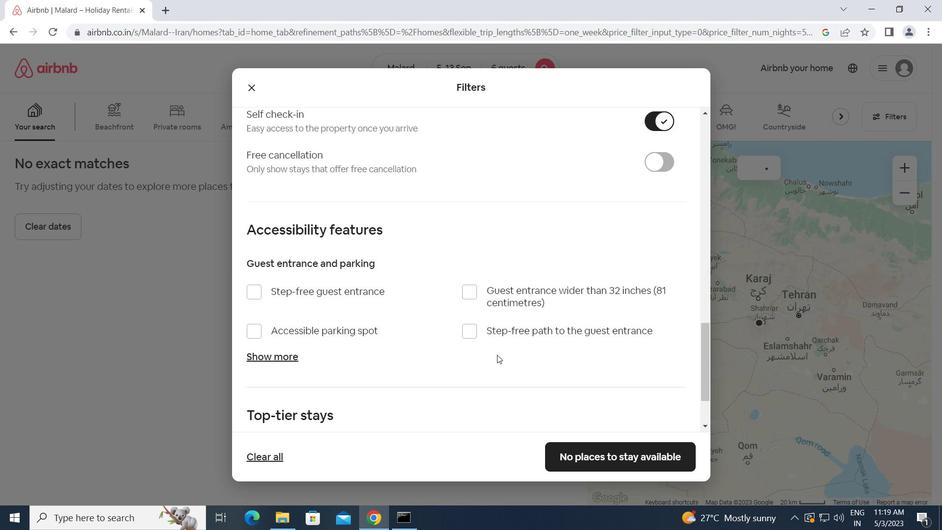 
Action: Mouse scrolled (497, 354) with delta (0, 0)
Screenshot: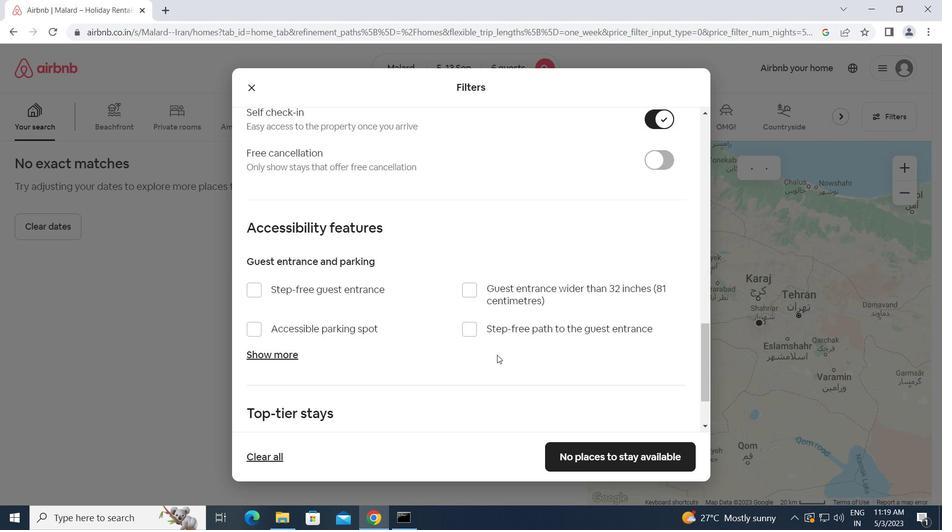
Action: Mouse scrolled (497, 354) with delta (0, 0)
Screenshot: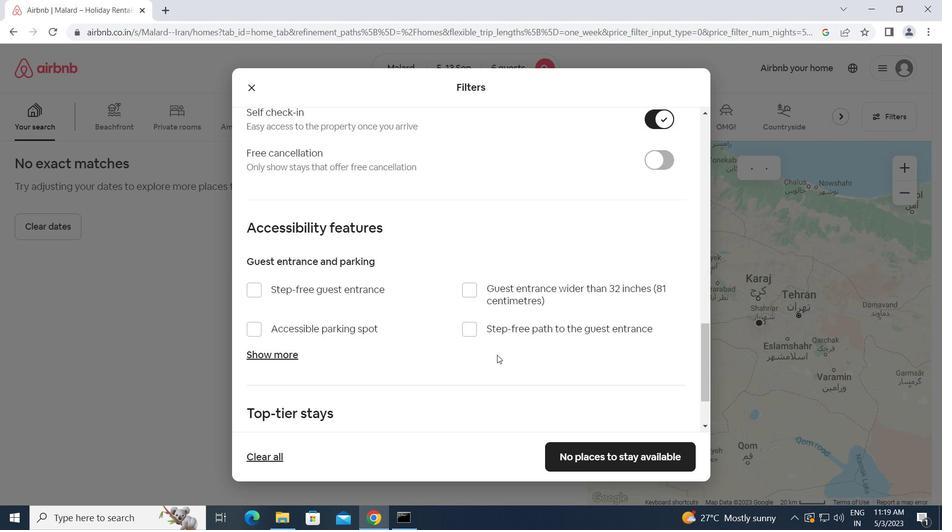 
Action: Mouse scrolled (497, 354) with delta (0, 0)
Screenshot: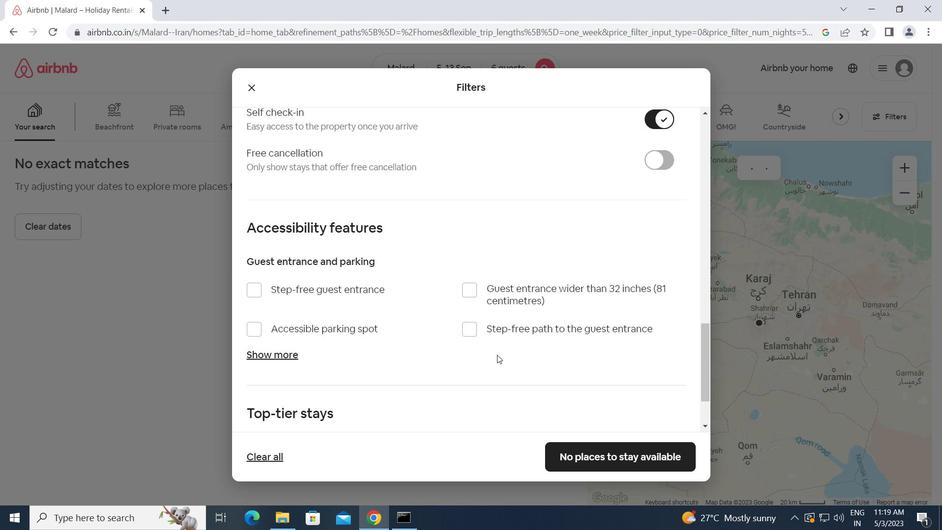 
Action: Mouse moved to (495, 376)
Screenshot: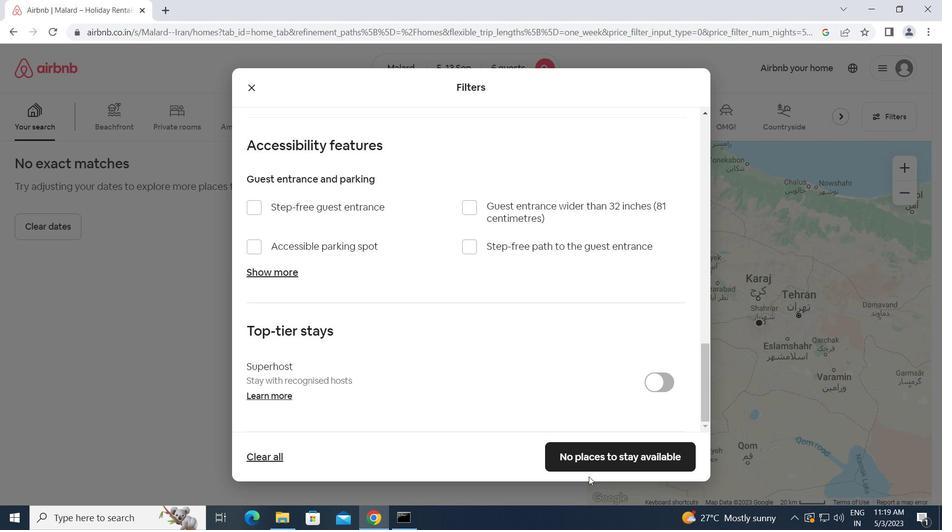 
Action: Mouse scrolled (495, 376) with delta (0, 0)
Screenshot: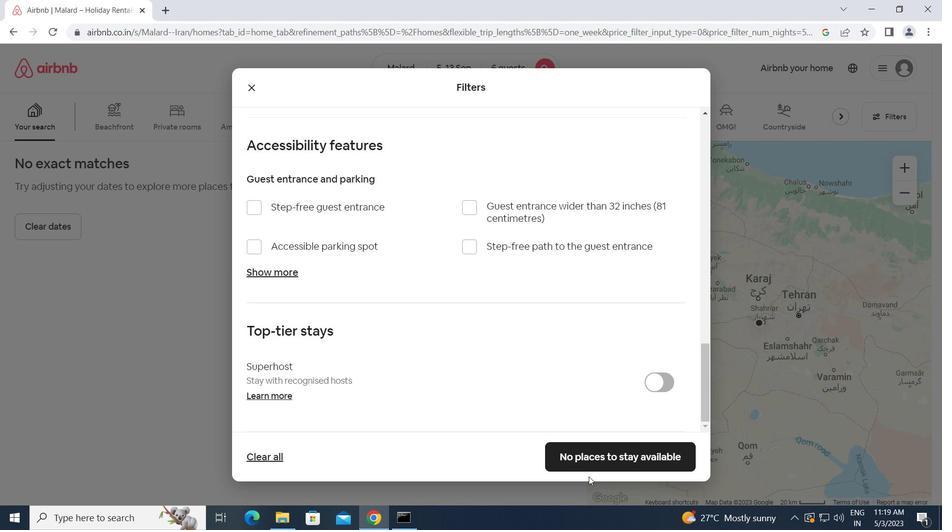 
Action: Mouse scrolled (495, 376) with delta (0, 0)
Screenshot: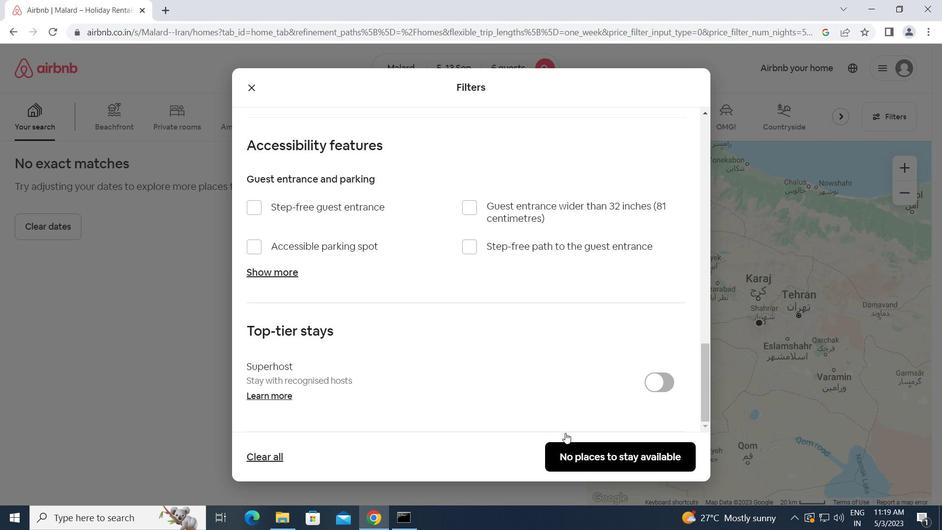 
Action: Mouse scrolled (495, 376) with delta (0, 0)
Screenshot: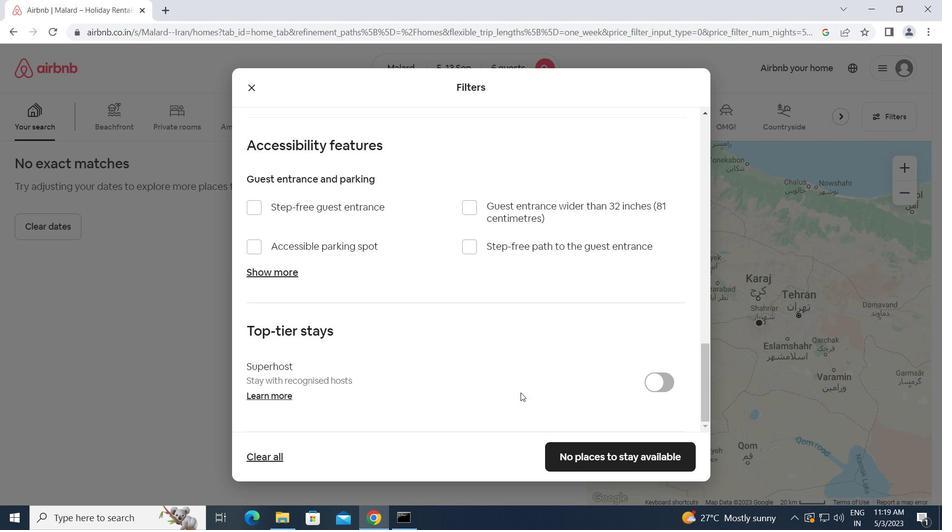 
Action: Mouse scrolled (495, 376) with delta (0, 0)
Screenshot: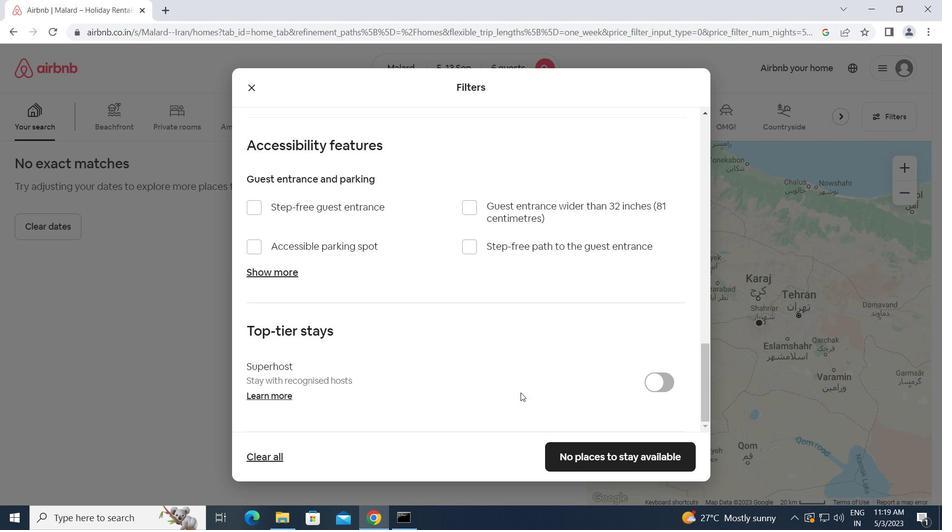 
Action: Mouse scrolled (495, 376) with delta (0, 0)
Screenshot: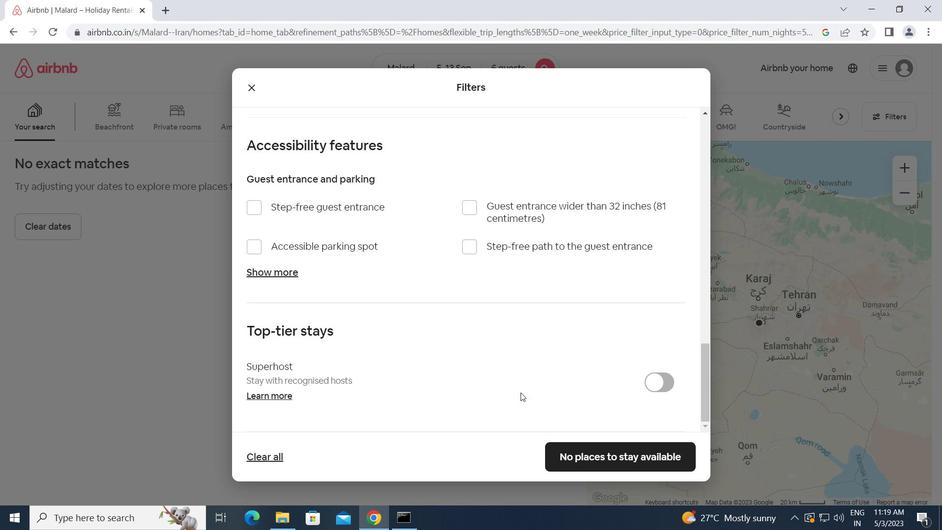 
Action: Mouse moved to (581, 456)
Screenshot: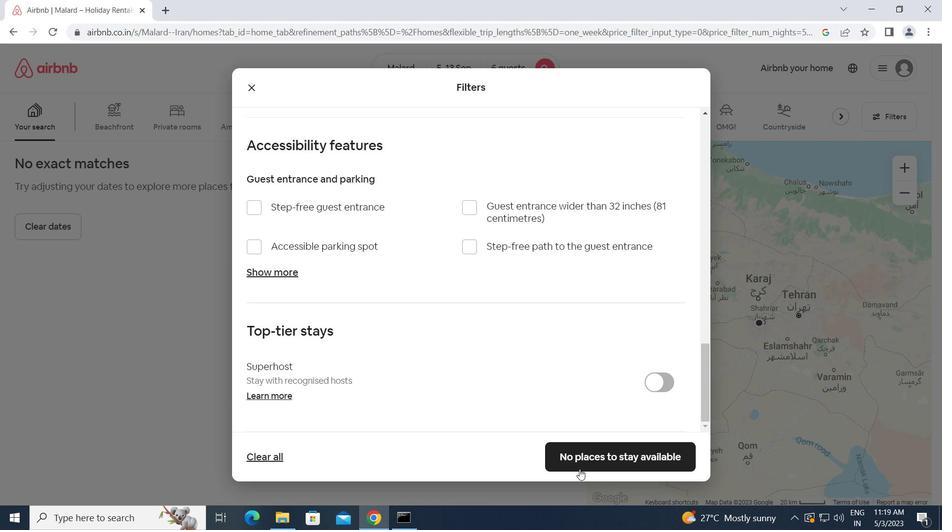
Action: Mouse pressed left at (581, 456)
Screenshot: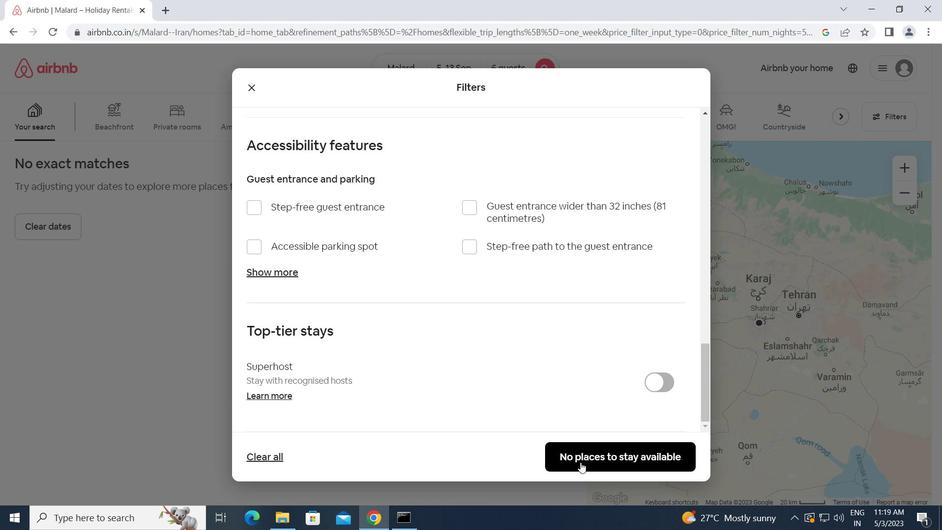 
Action: Mouse moved to (581, 454)
Screenshot: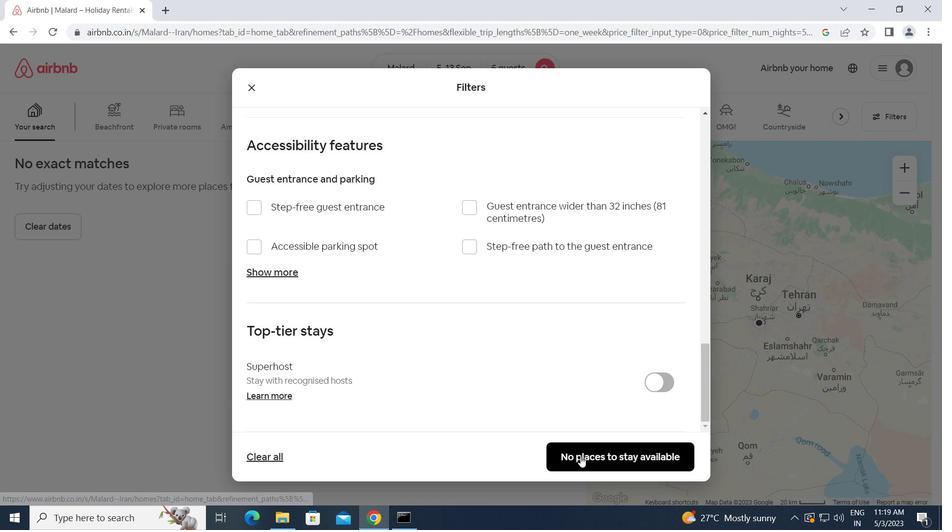 
